 Task: Search one way flight ticket for 3 adults, 3 children in business from Huntington: Tri-state Airport (milton J. Ferguson Field) to Laramie: Laramie Regional Airport on 5-3-2023. Choice of flights is Westjet. Number of bags: 1 checked bag. Price is upto 108000. Outbound departure time preference is 10:30.
Action: Mouse moved to (348, 293)
Screenshot: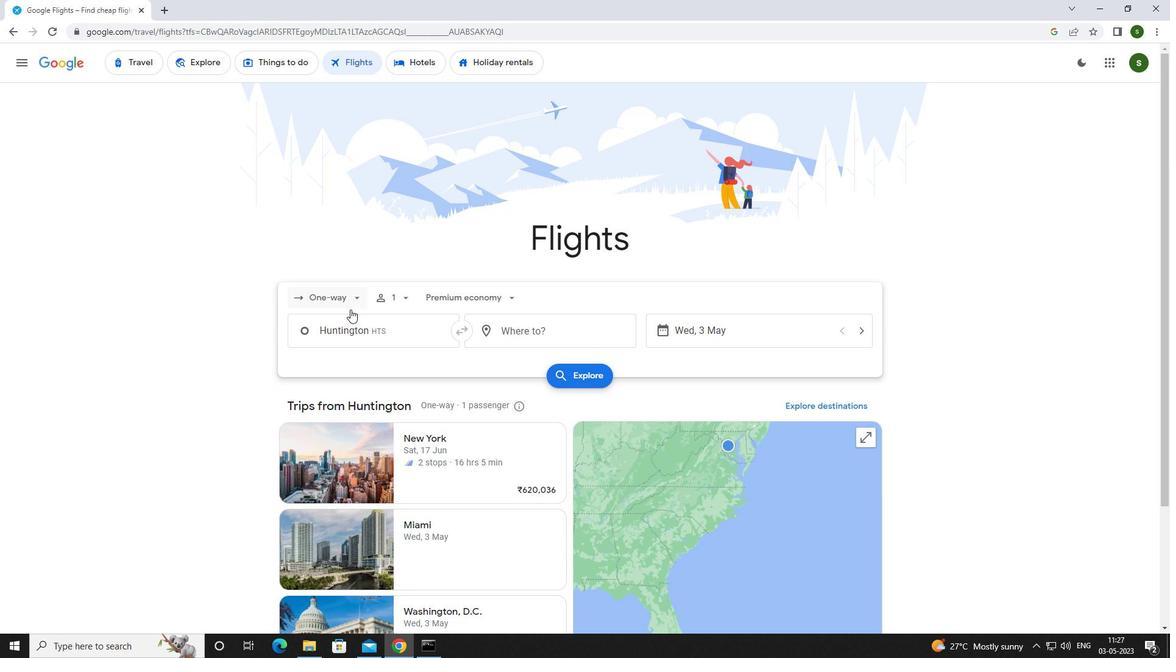 
Action: Mouse pressed left at (348, 293)
Screenshot: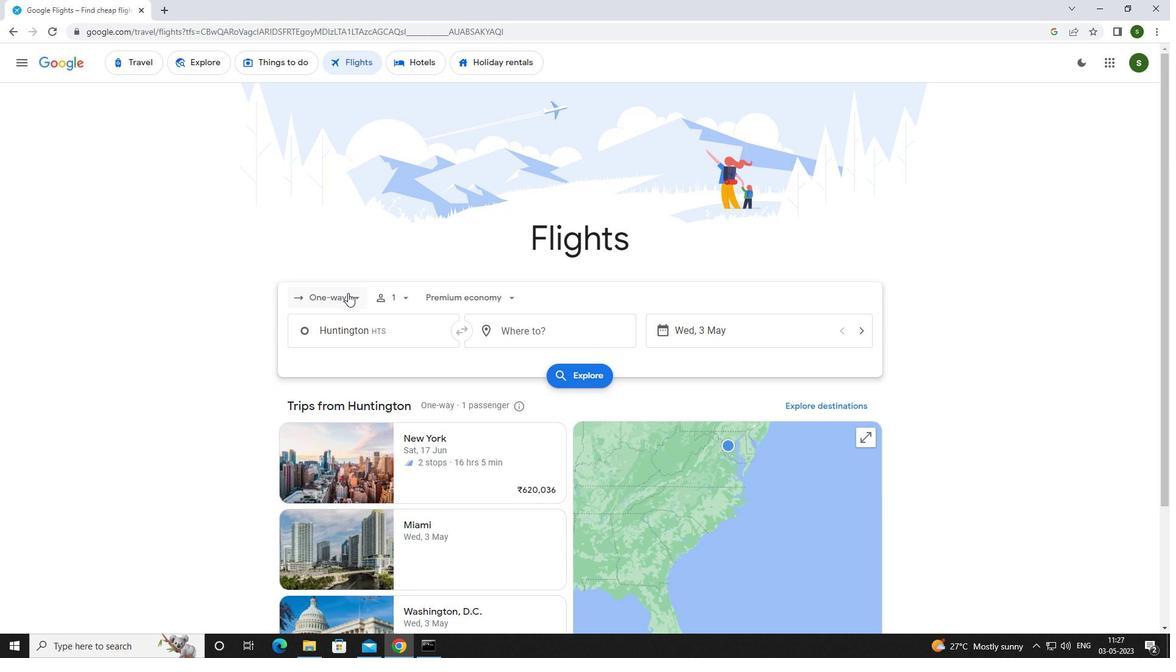 
Action: Mouse moved to (348, 354)
Screenshot: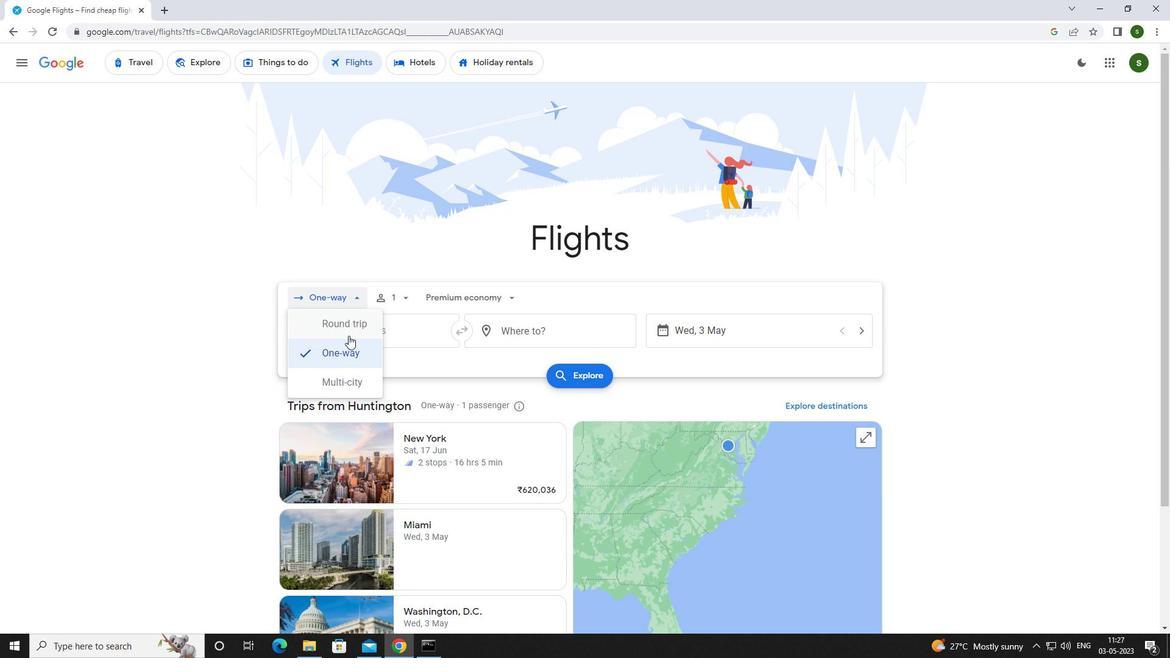 
Action: Mouse pressed left at (348, 354)
Screenshot: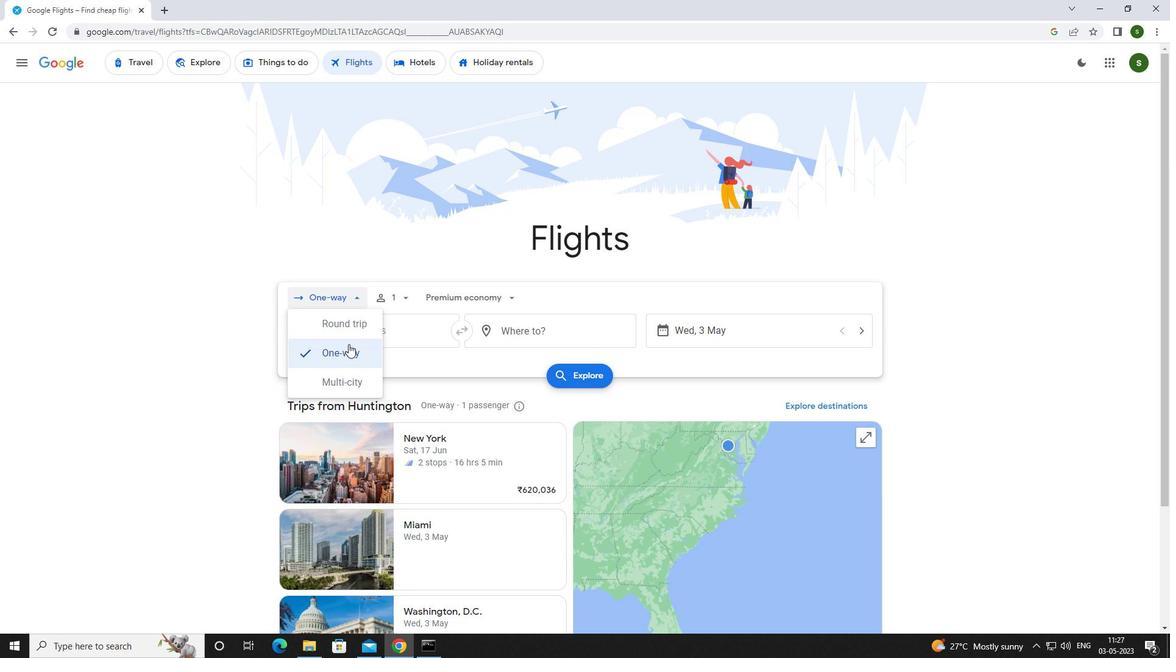 
Action: Mouse moved to (409, 301)
Screenshot: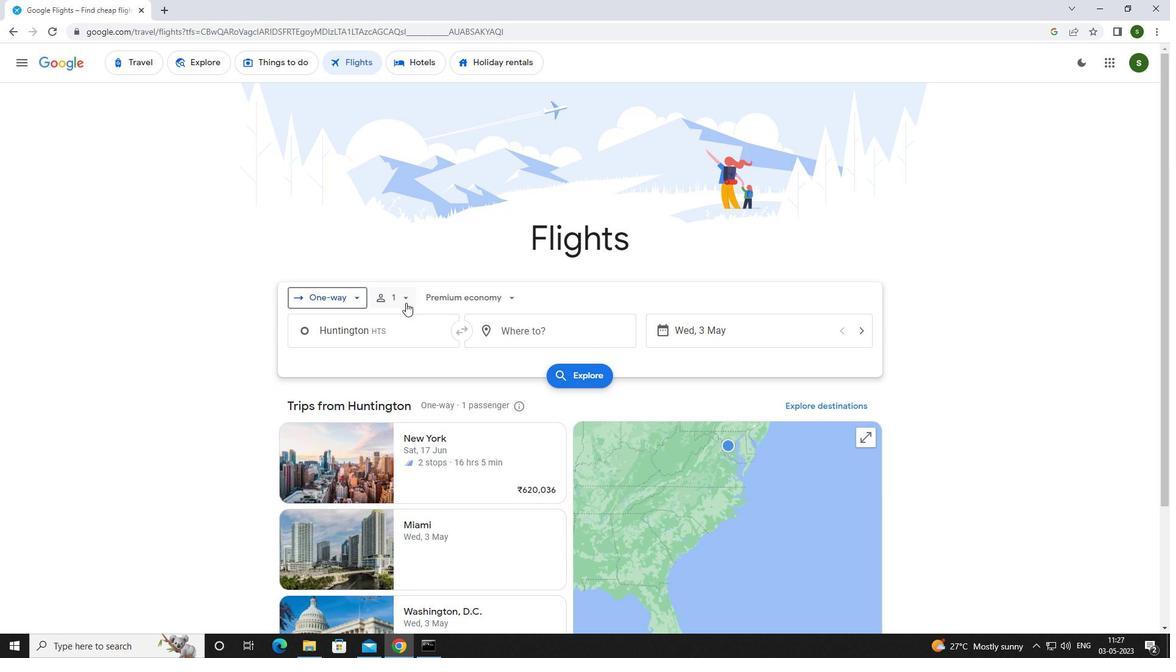 
Action: Mouse pressed left at (409, 301)
Screenshot: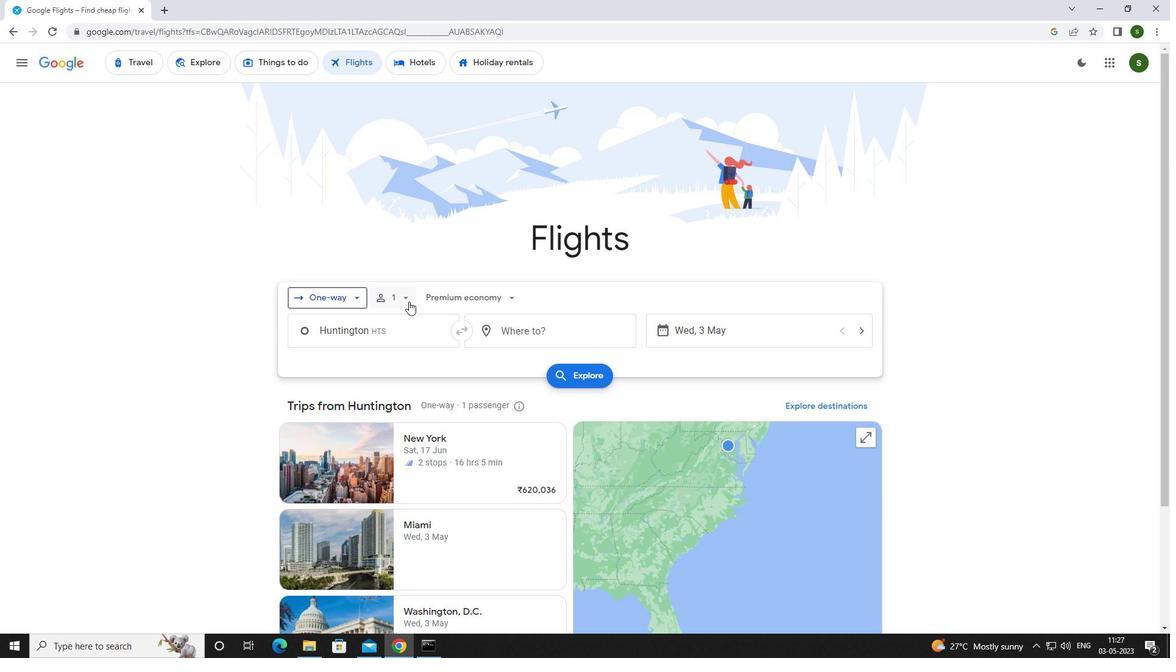 
Action: Mouse moved to (501, 328)
Screenshot: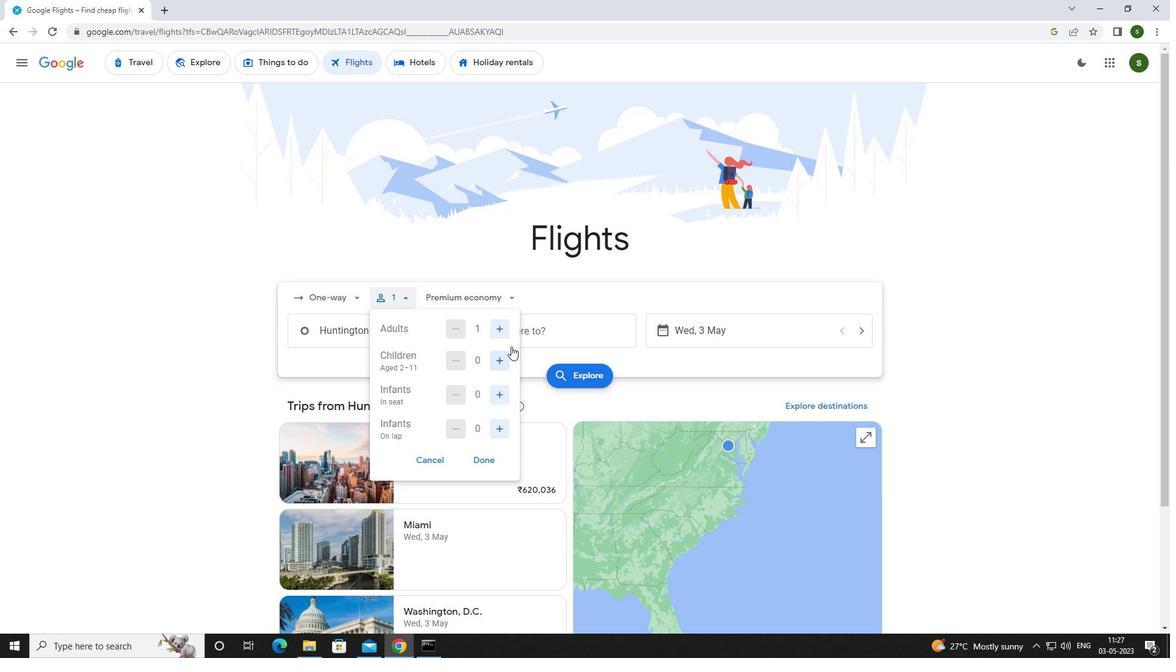 
Action: Mouse pressed left at (501, 328)
Screenshot: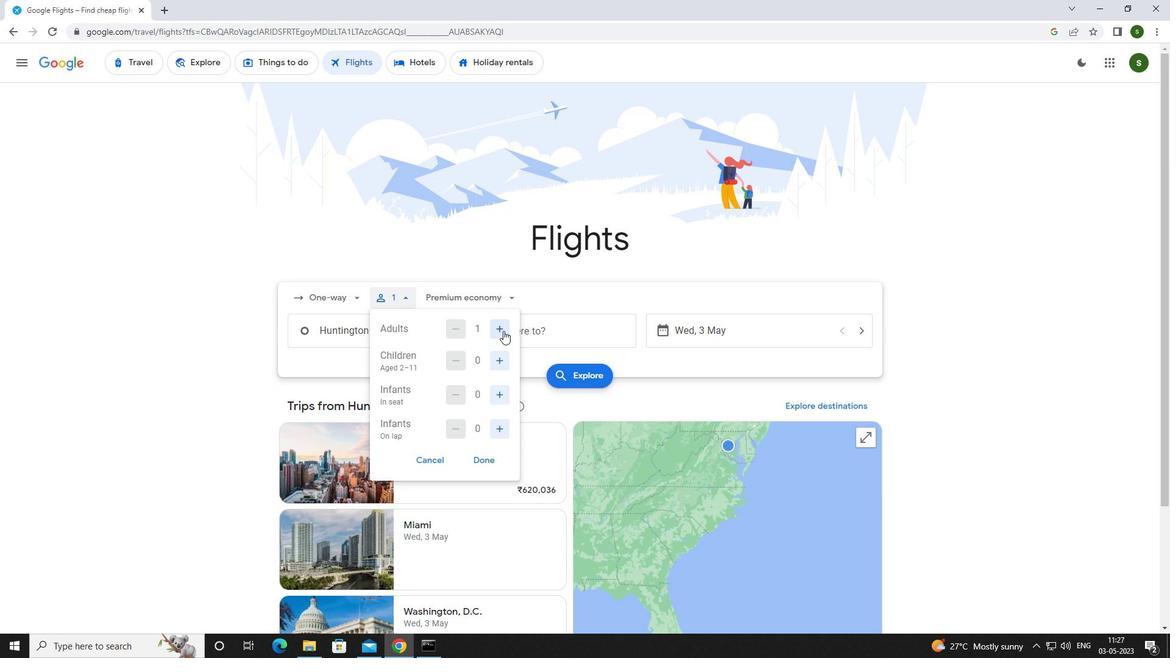 
Action: Mouse pressed left at (501, 328)
Screenshot: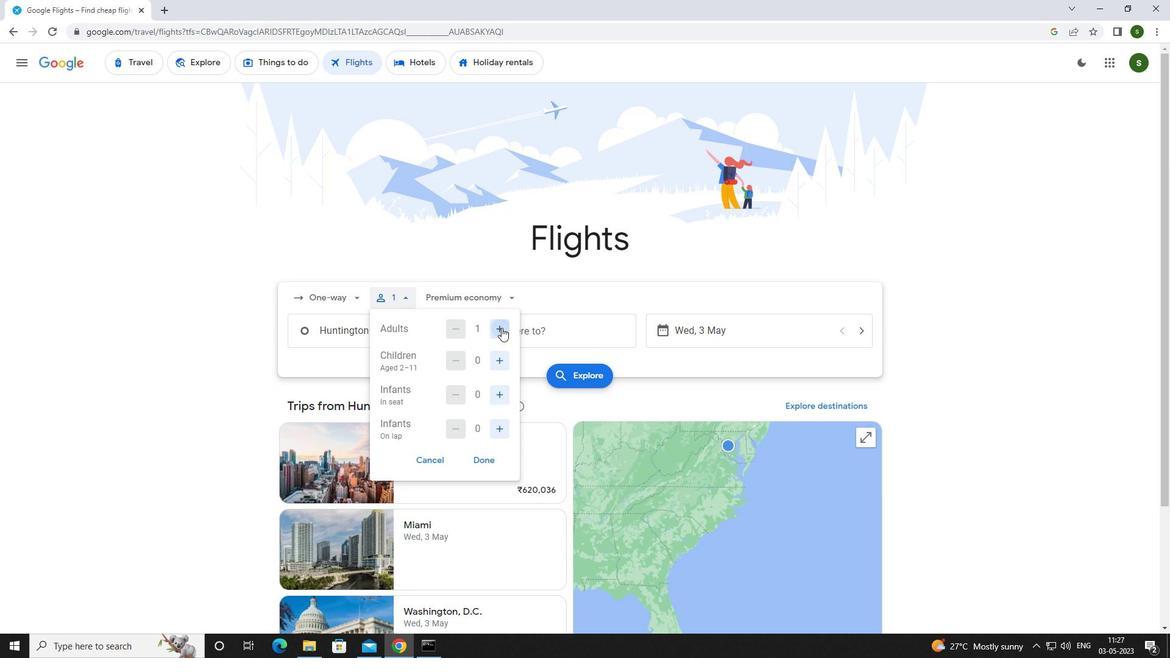 
Action: Mouse moved to (496, 359)
Screenshot: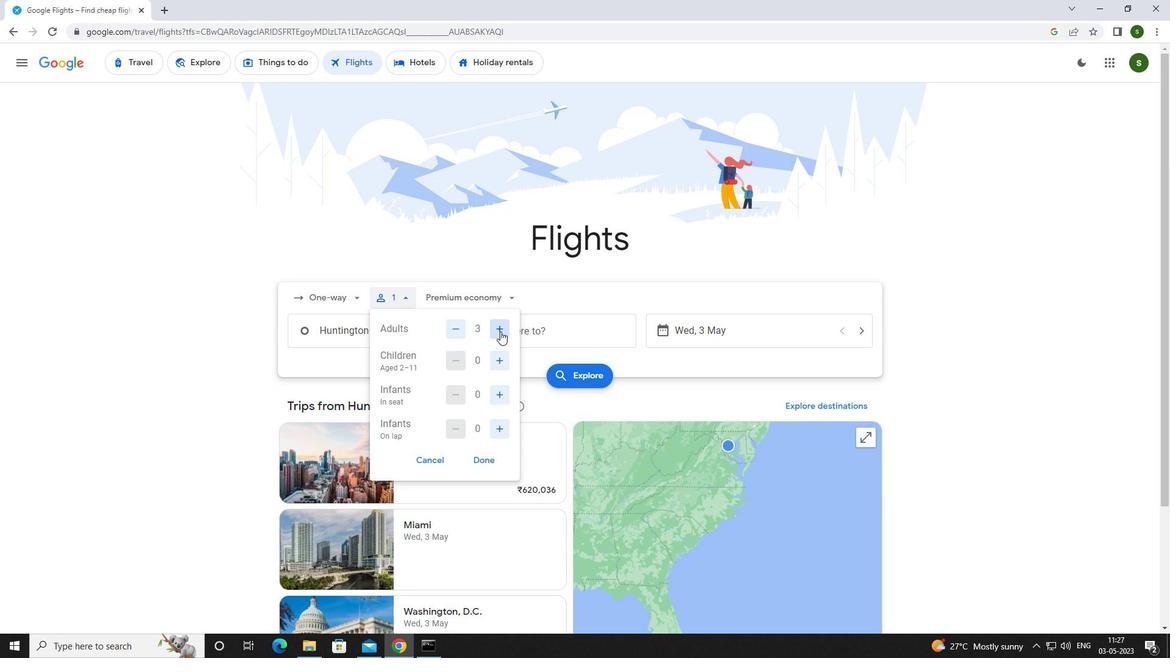 
Action: Mouse pressed left at (496, 359)
Screenshot: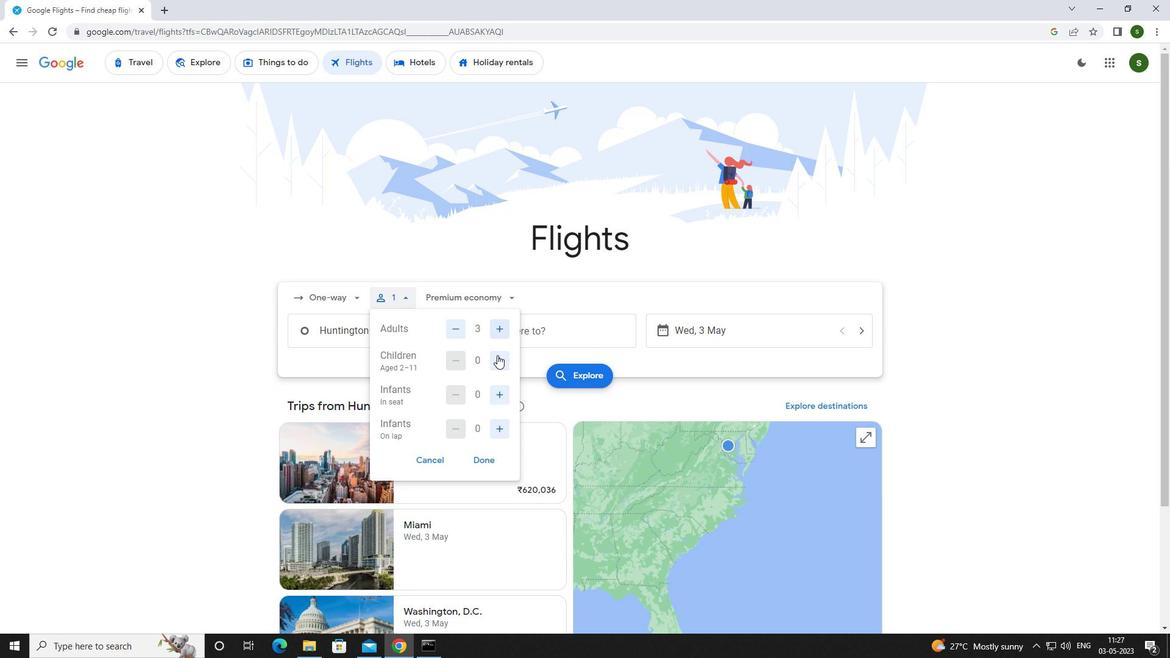 
Action: Mouse pressed left at (496, 359)
Screenshot: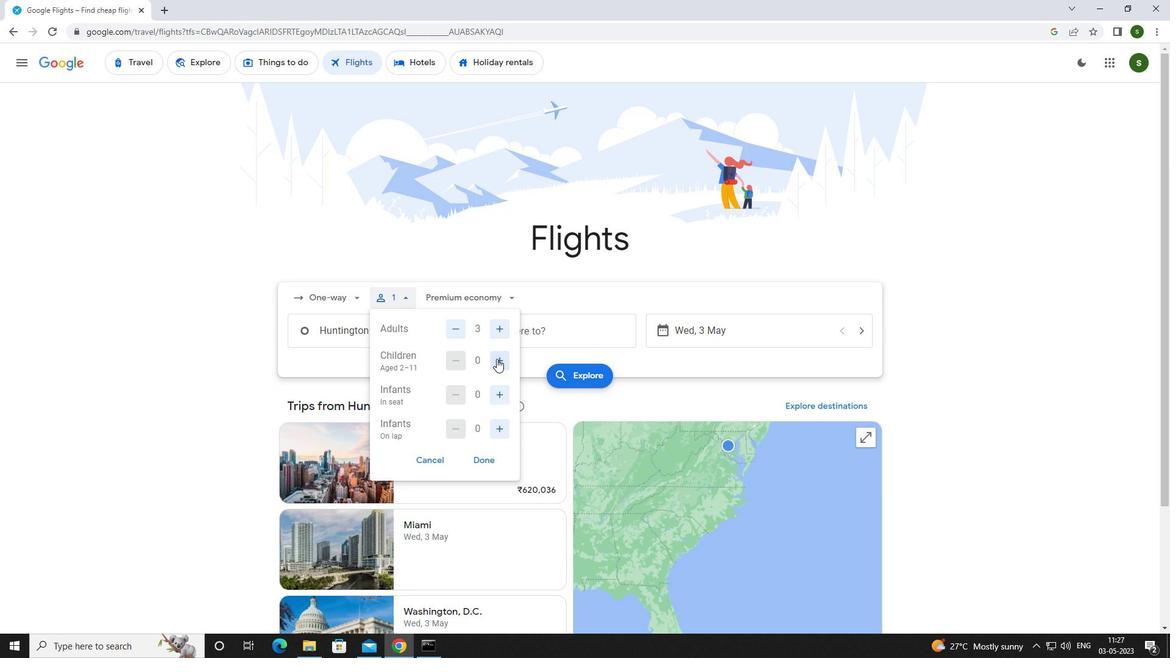 
Action: Mouse pressed left at (496, 359)
Screenshot: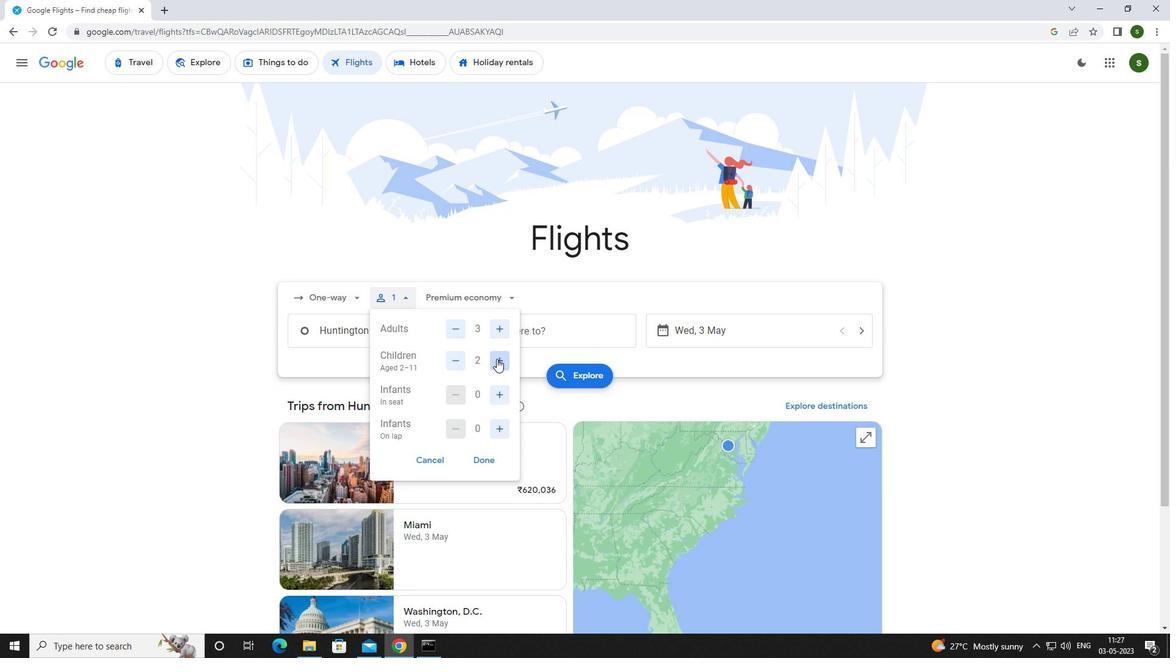 
Action: Mouse moved to (487, 300)
Screenshot: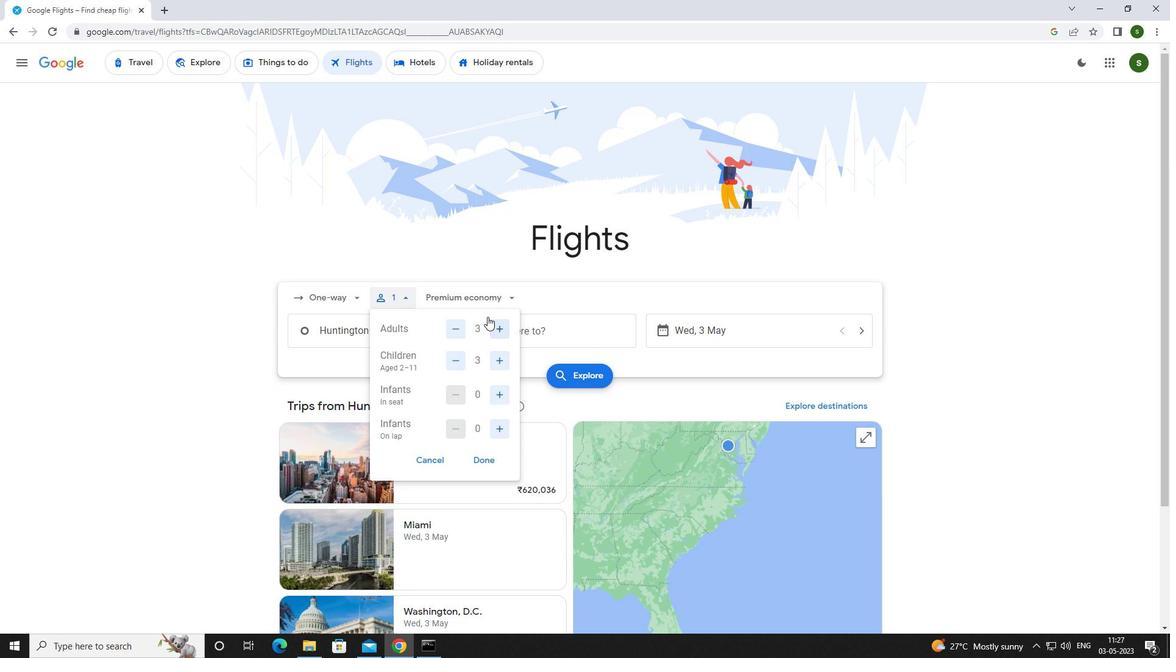 
Action: Mouse pressed left at (487, 300)
Screenshot: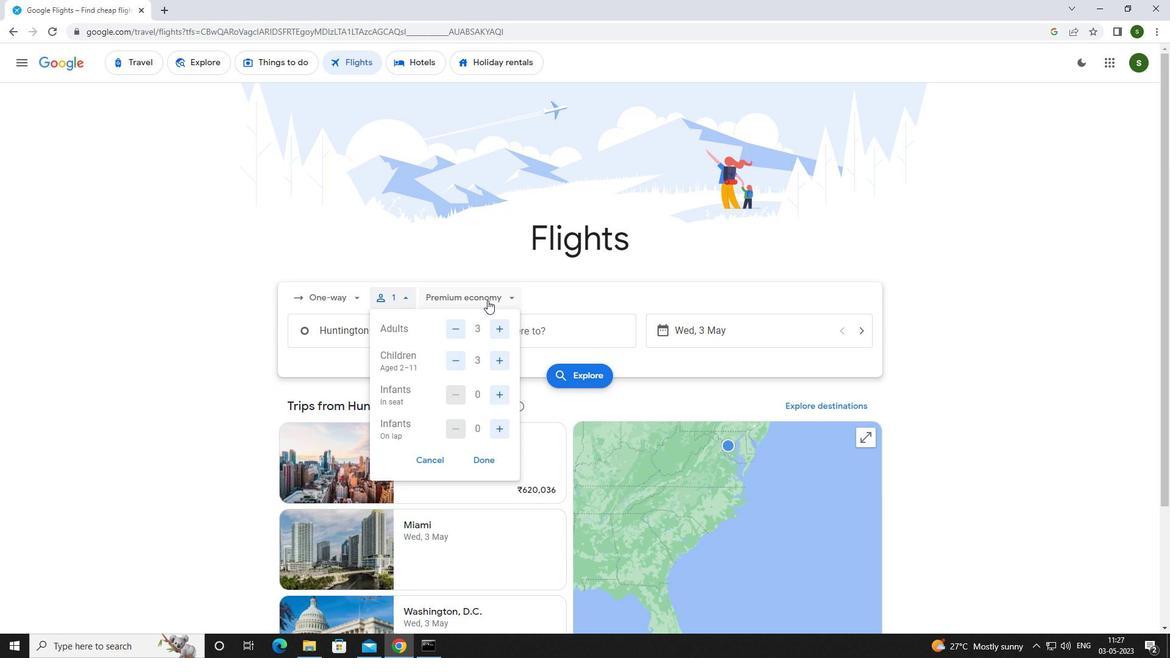 
Action: Mouse moved to (488, 383)
Screenshot: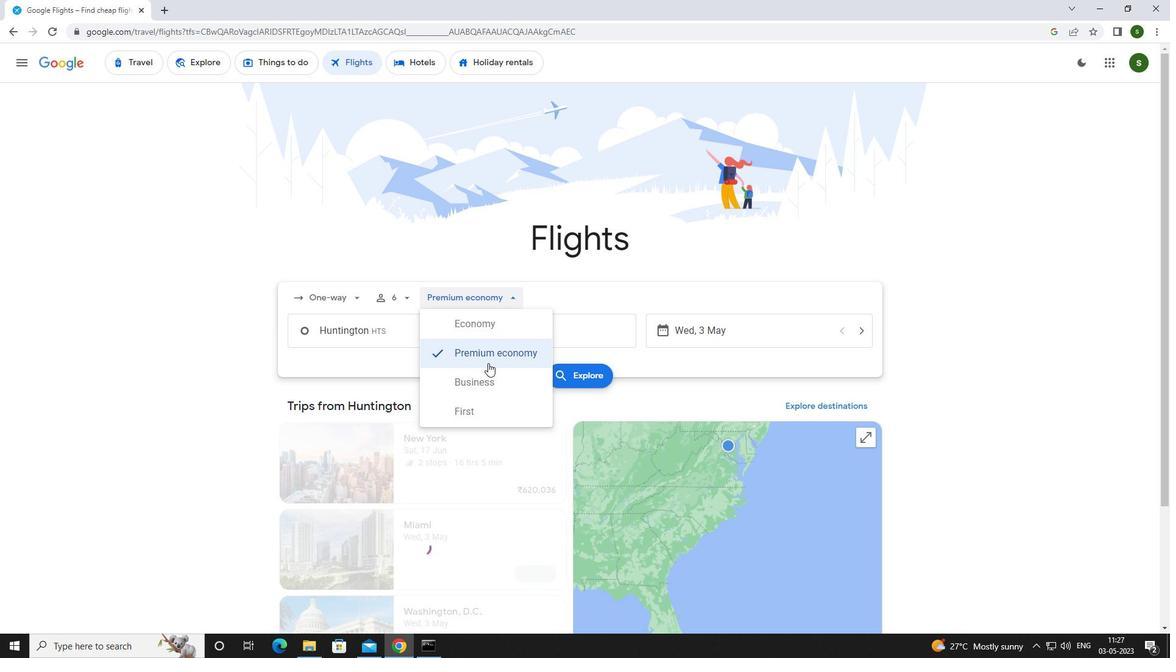 
Action: Mouse pressed left at (488, 383)
Screenshot: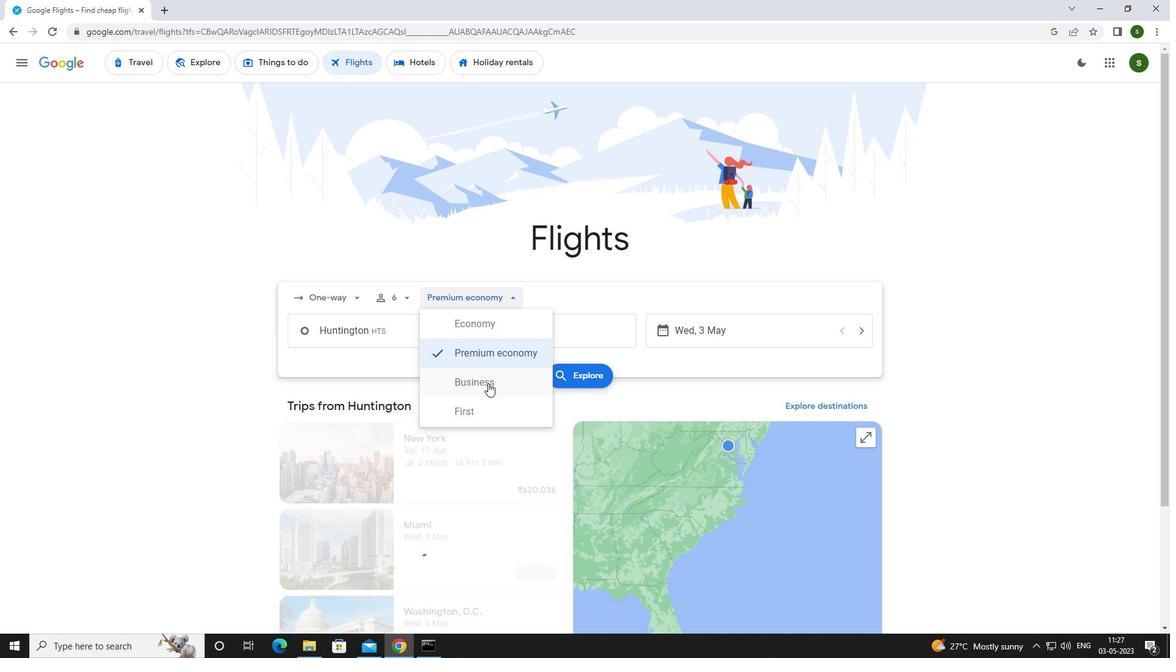 
Action: Mouse moved to (404, 333)
Screenshot: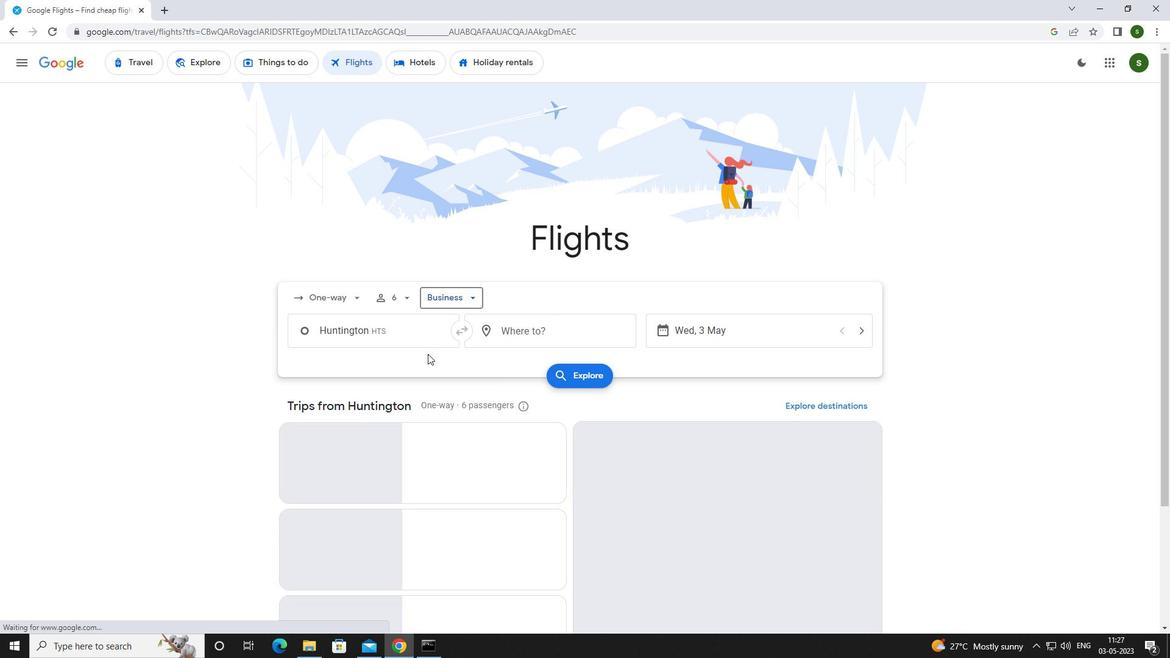 
Action: Mouse pressed left at (404, 333)
Screenshot: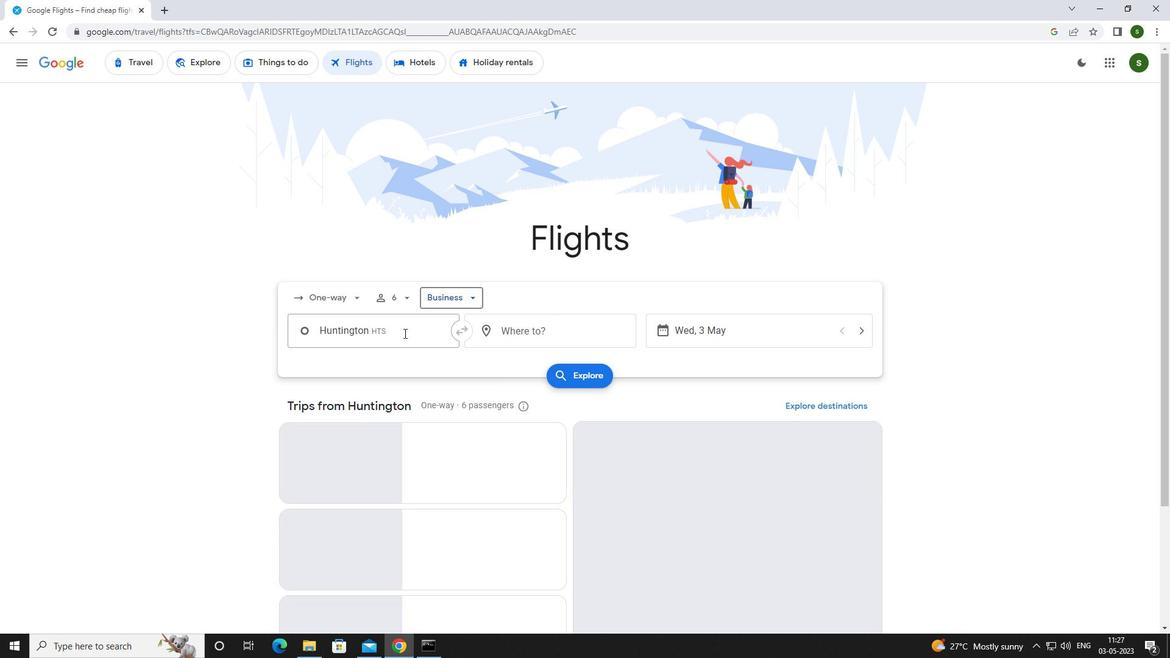 
Action: Mouse moved to (411, 331)
Screenshot: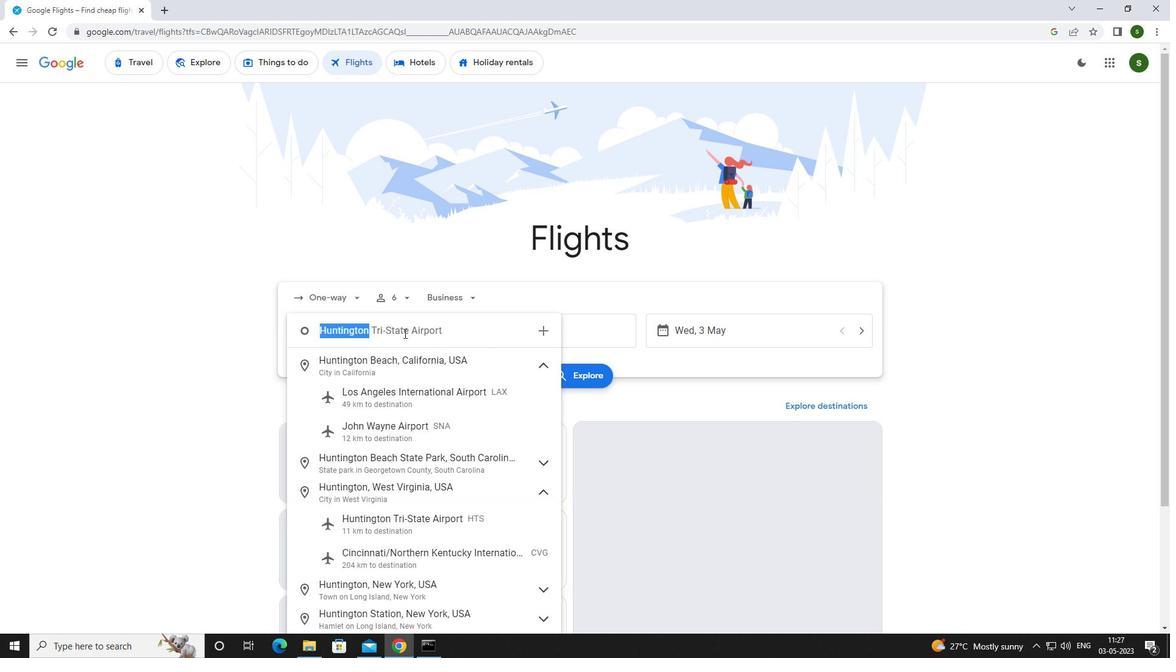 
Action: Key pressed <Key.caps_lock>h<Key.caps_lock>untington
Screenshot: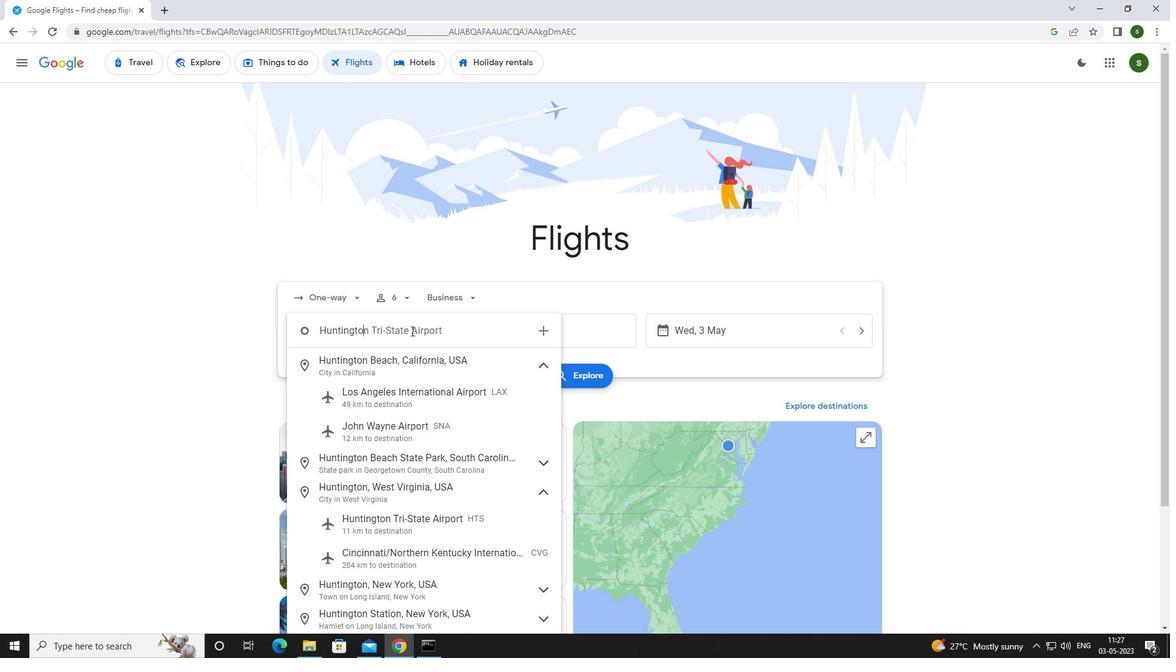 
Action: Mouse moved to (460, 531)
Screenshot: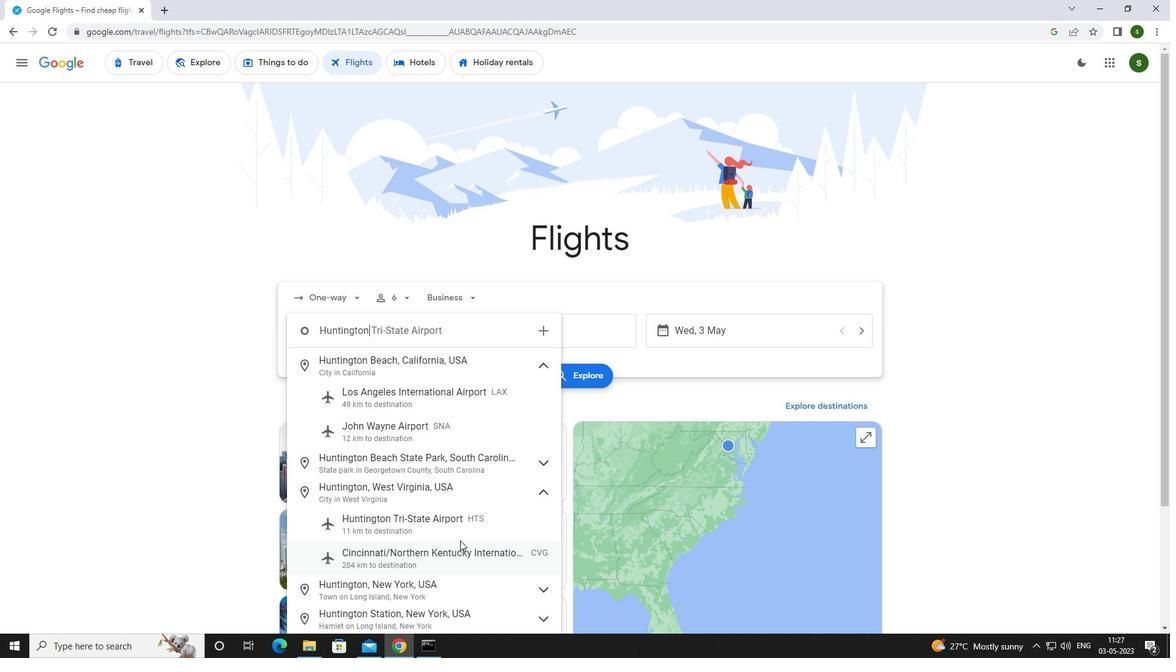 
Action: Mouse pressed left at (460, 531)
Screenshot: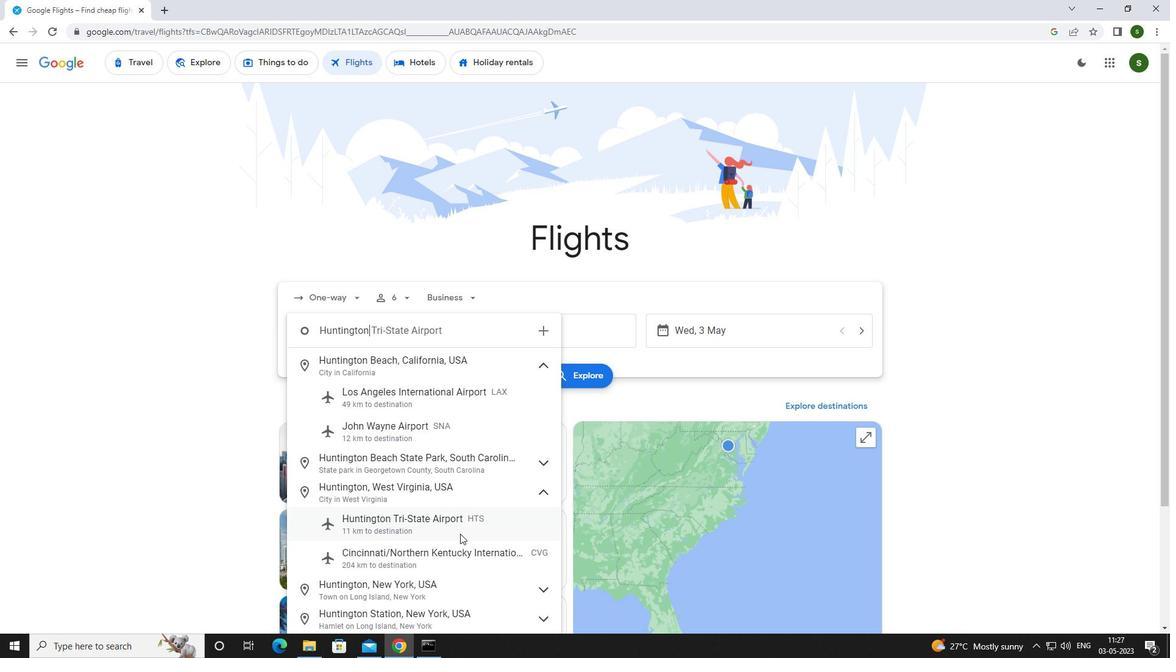 
Action: Mouse moved to (565, 336)
Screenshot: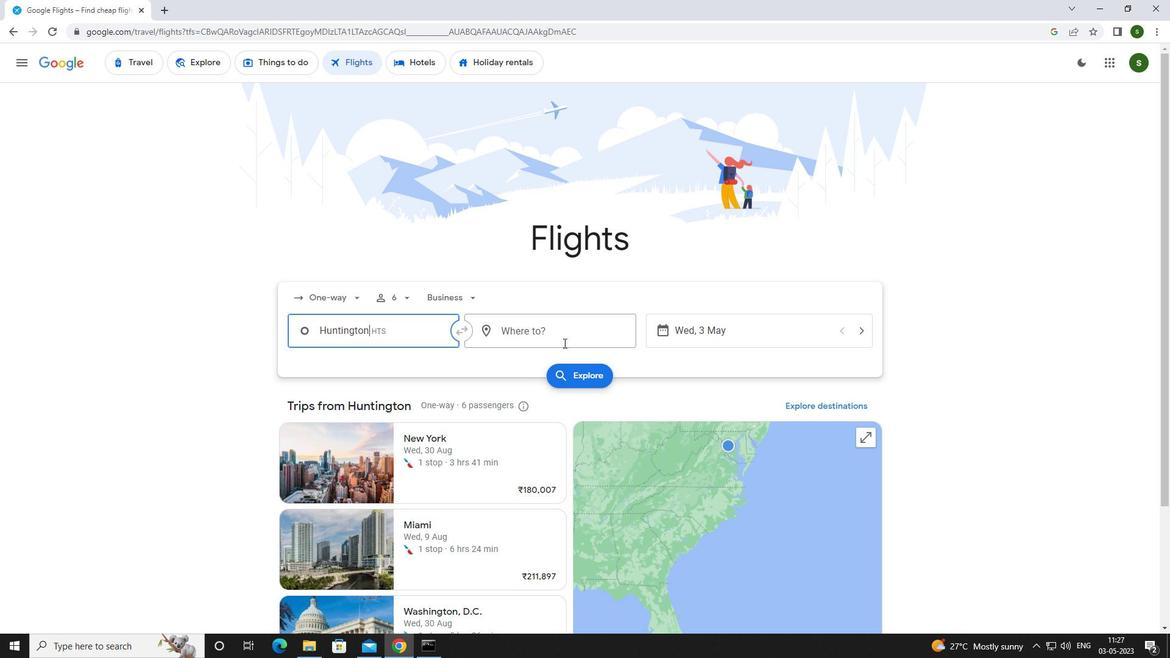
Action: Mouse pressed left at (565, 336)
Screenshot: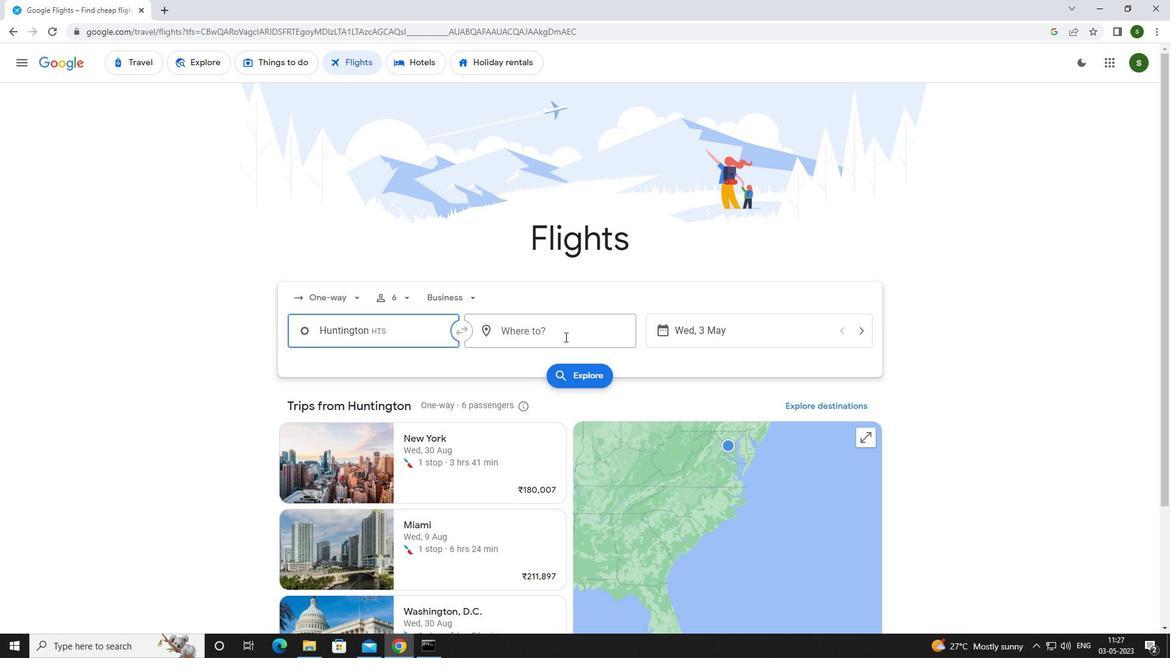 
Action: Key pressed <Key.caps_lock>a<Key.caps_lock>lbert<Key.space>
Screenshot: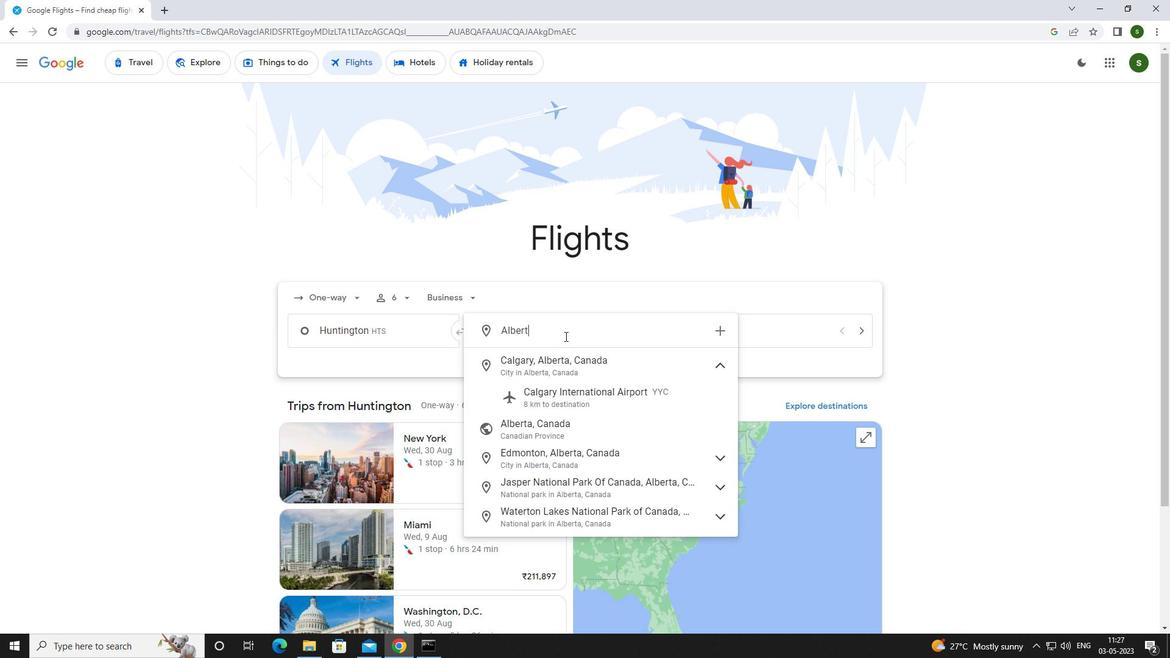 
Action: Mouse moved to (568, 357)
Screenshot: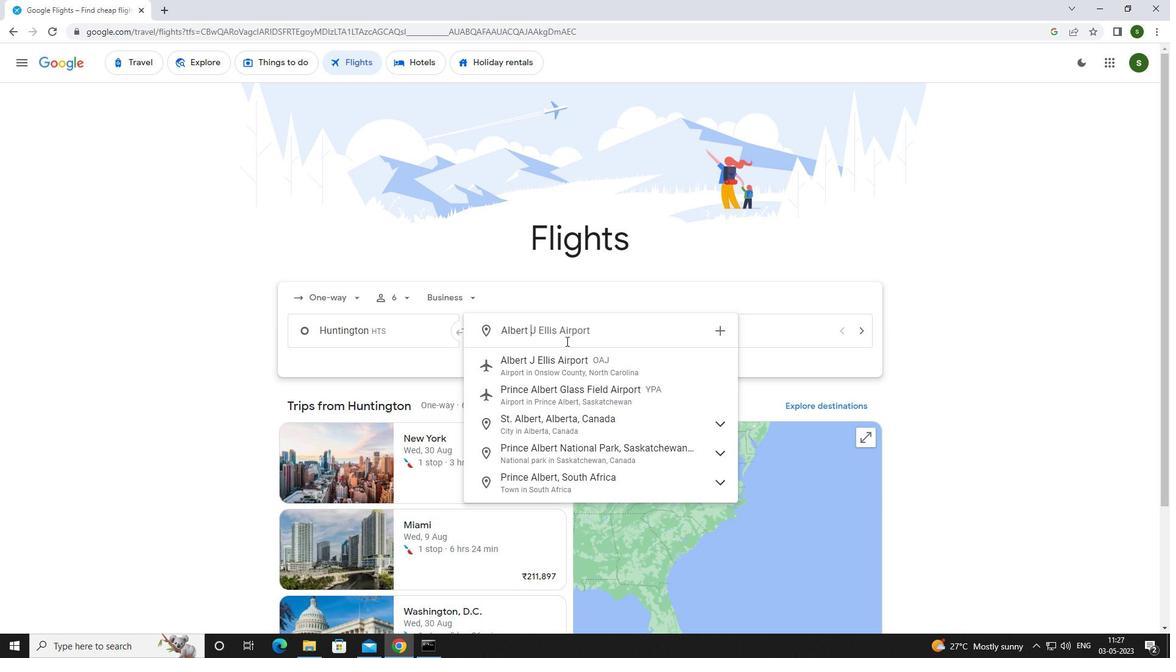 
Action: Mouse pressed left at (568, 357)
Screenshot: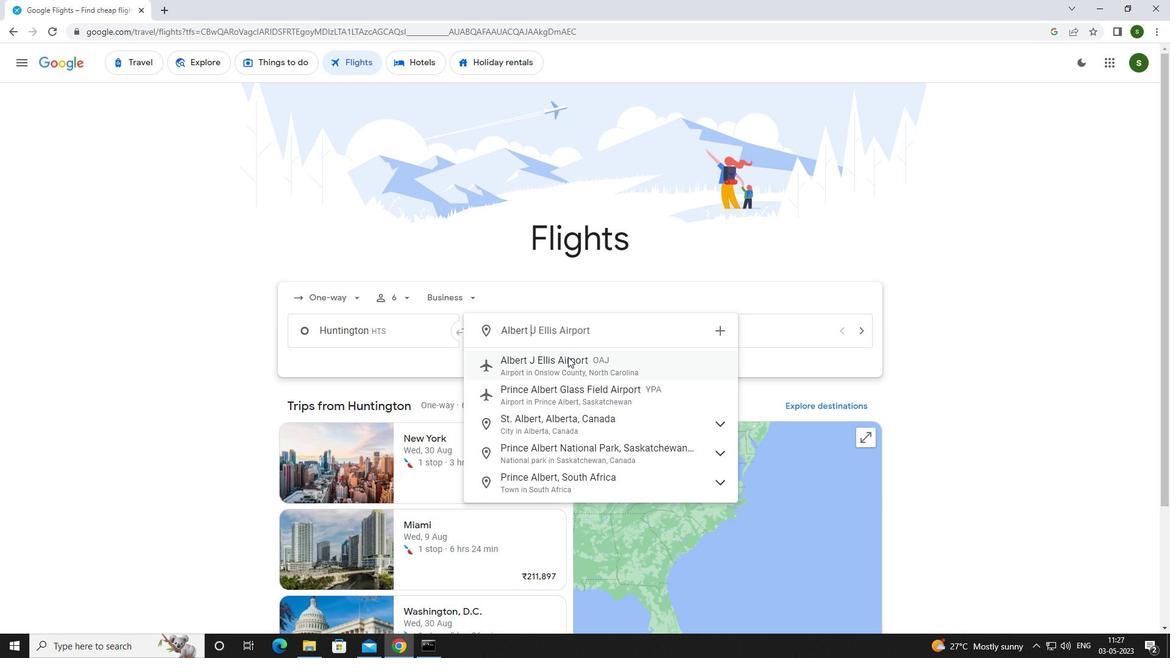 
Action: Mouse moved to (727, 331)
Screenshot: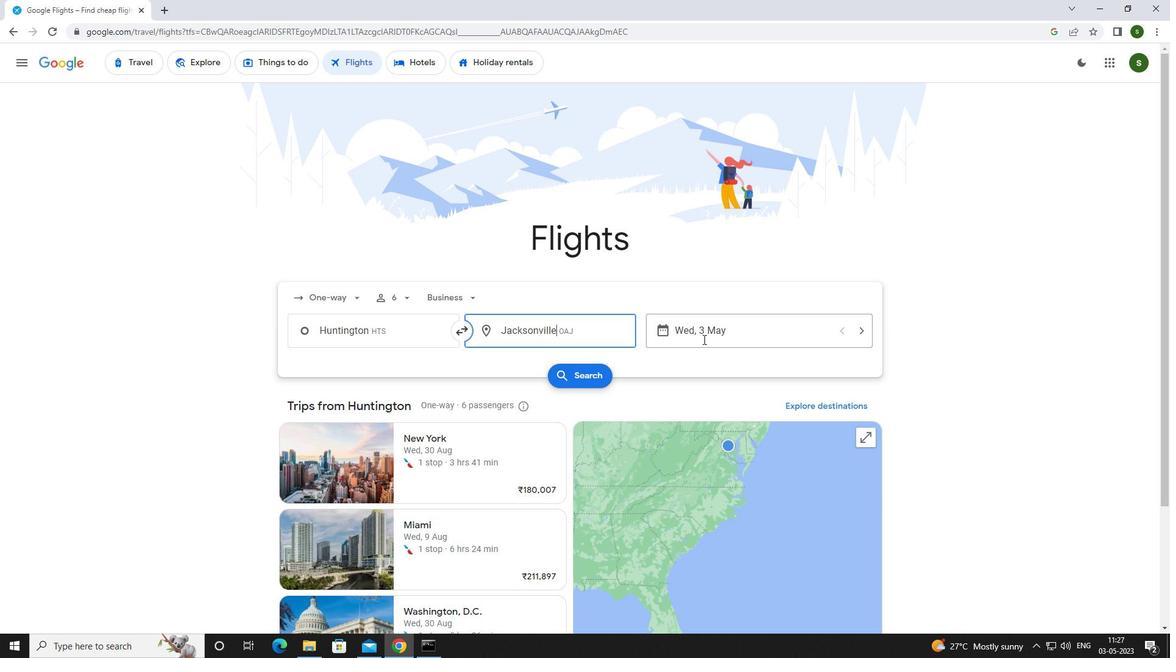 
Action: Mouse pressed left at (727, 331)
Screenshot: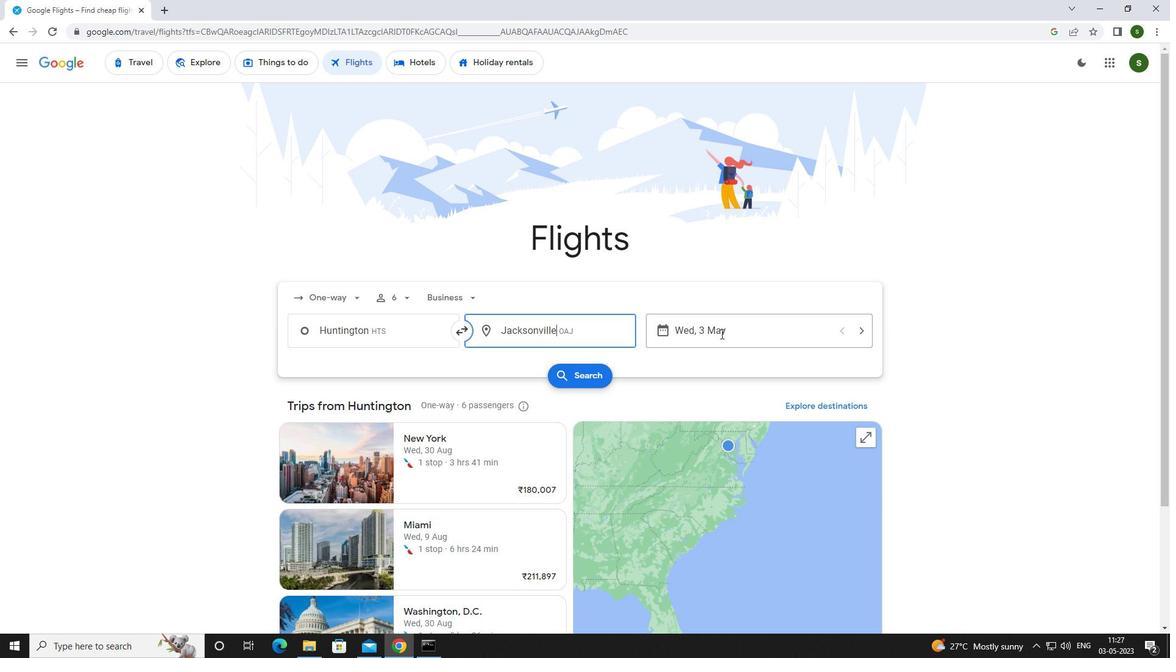 
Action: Mouse moved to (534, 410)
Screenshot: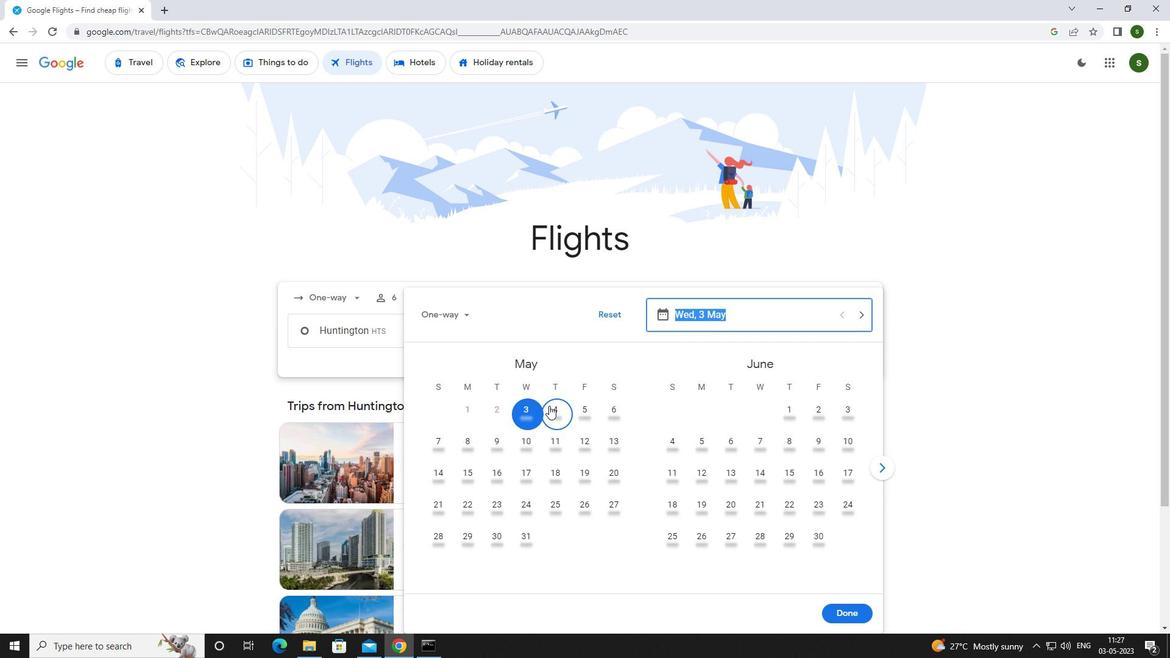 
Action: Mouse pressed left at (534, 410)
Screenshot: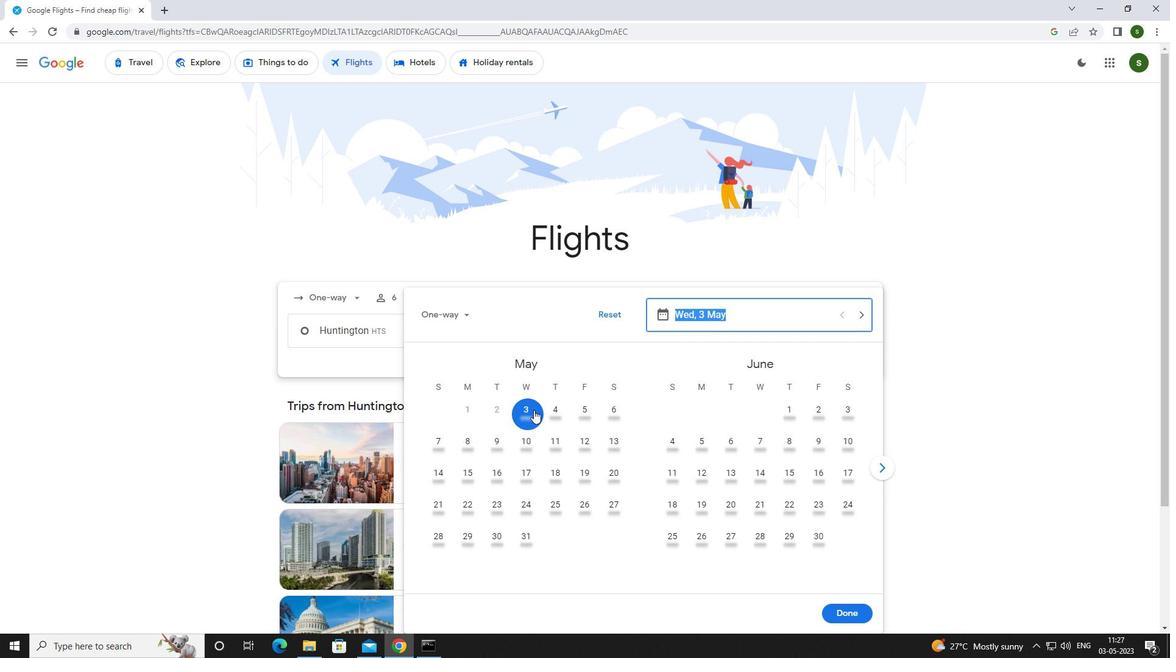 
Action: Mouse moved to (833, 610)
Screenshot: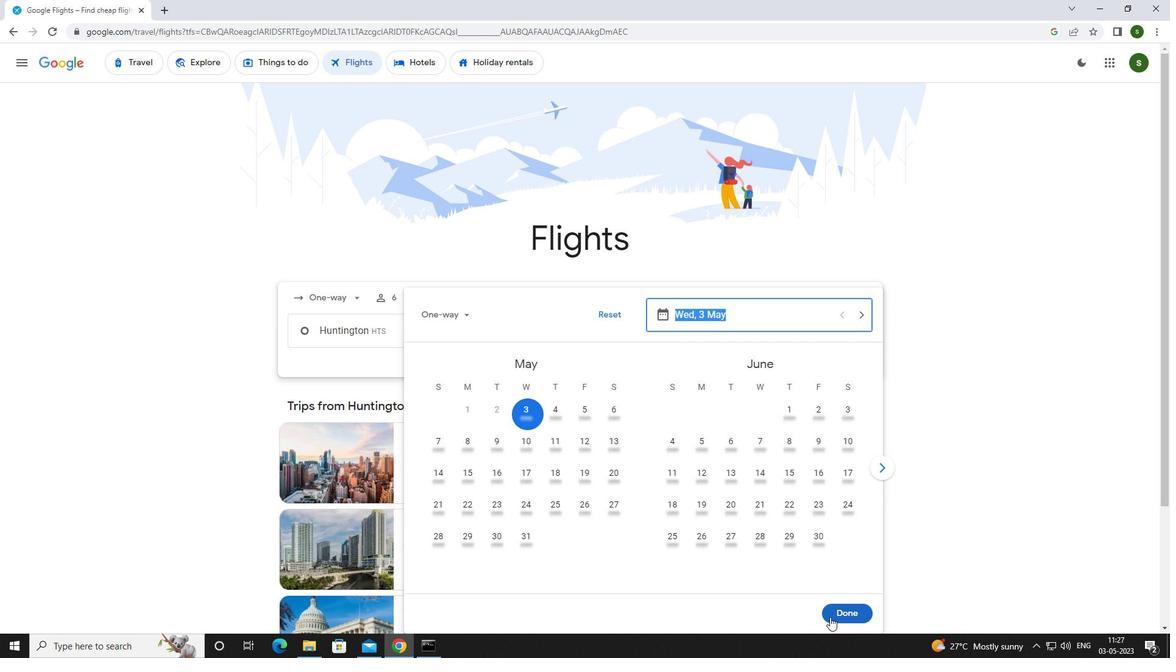 
Action: Mouse pressed left at (833, 610)
Screenshot: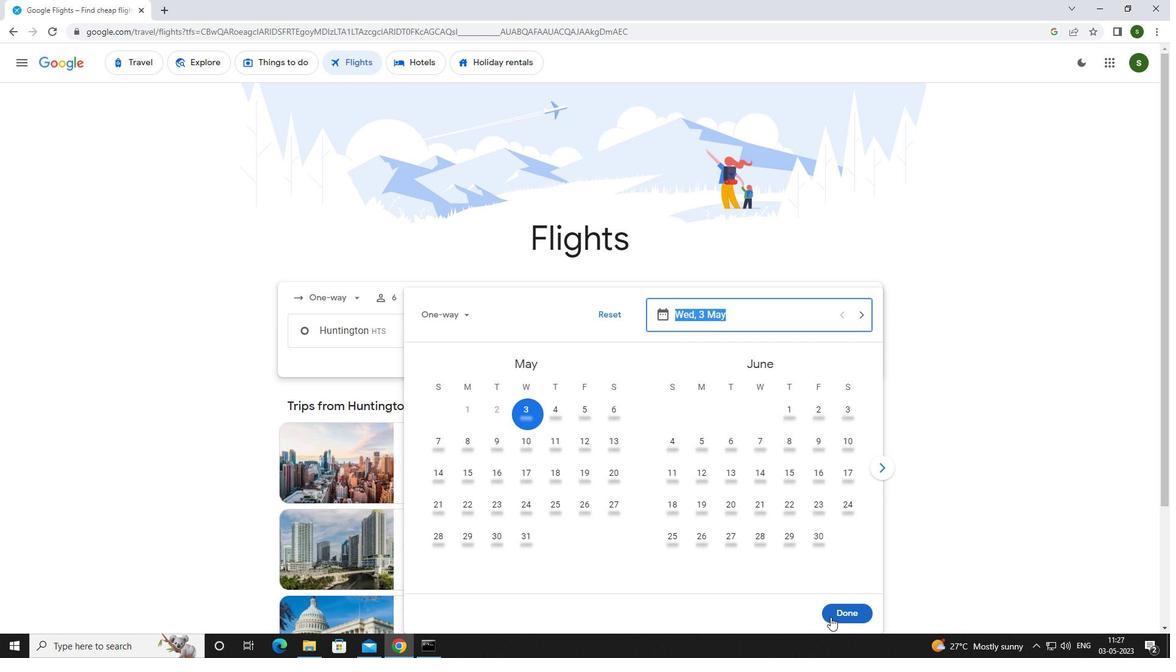
Action: Mouse moved to (573, 382)
Screenshot: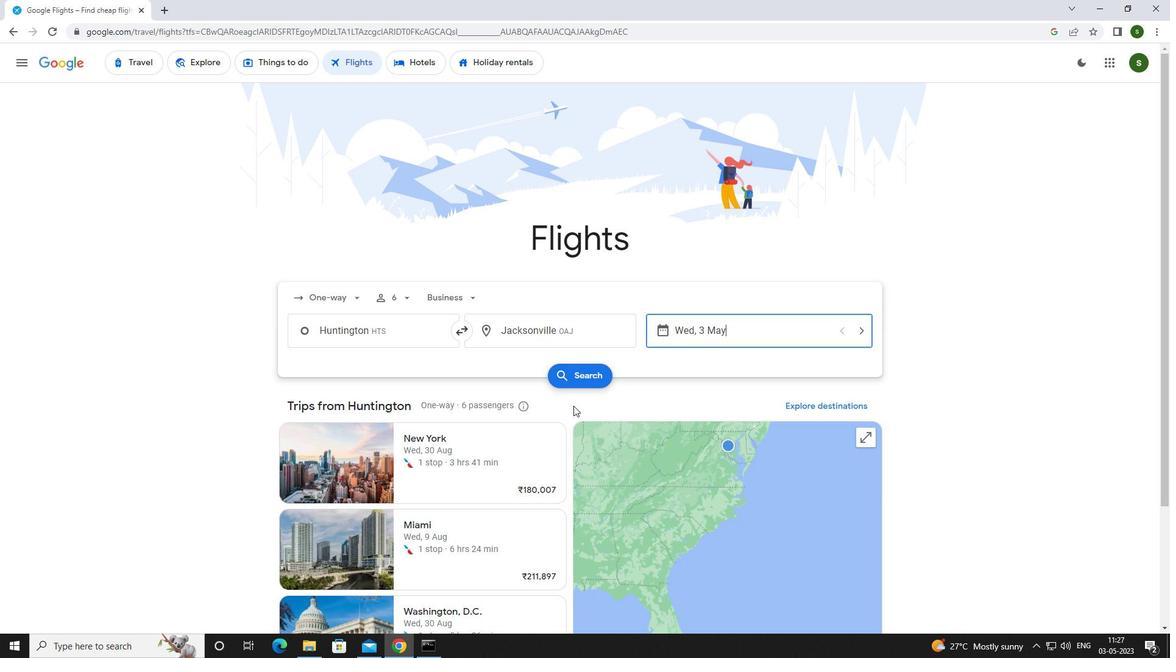 
Action: Mouse pressed left at (573, 382)
Screenshot: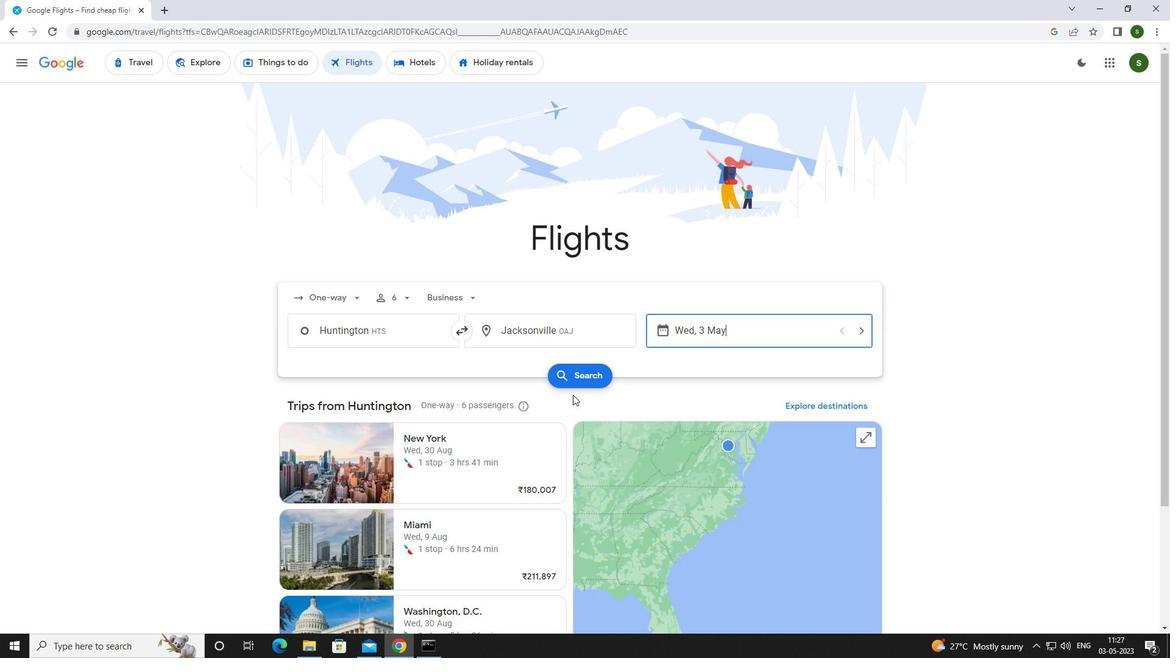 
Action: Mouse moved to (310, 173)
Screenshot: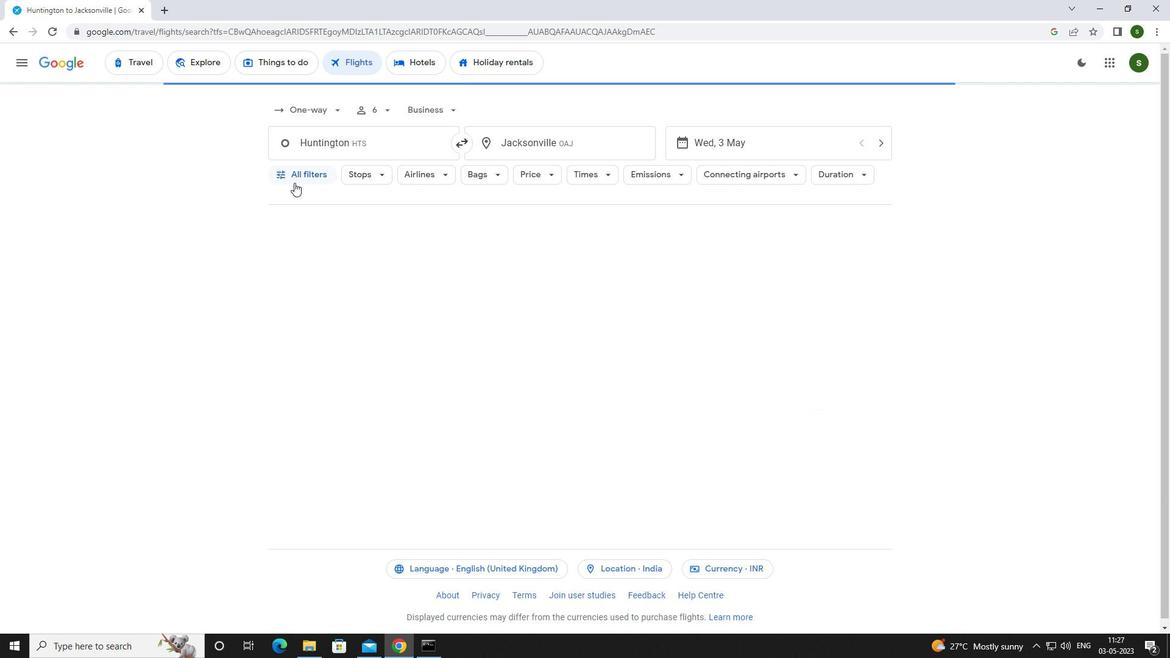 
Action: Mouse pressed left at (310, 173)
Screenshot: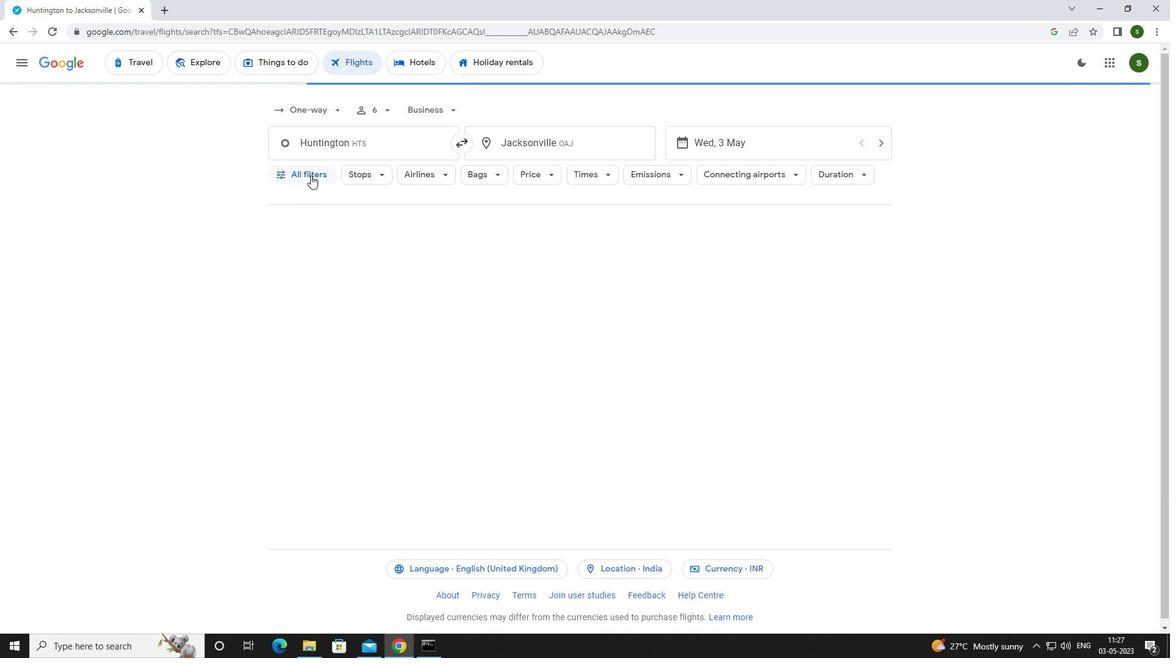 
Action: Mouse moved to (459, 435)
Screenshot: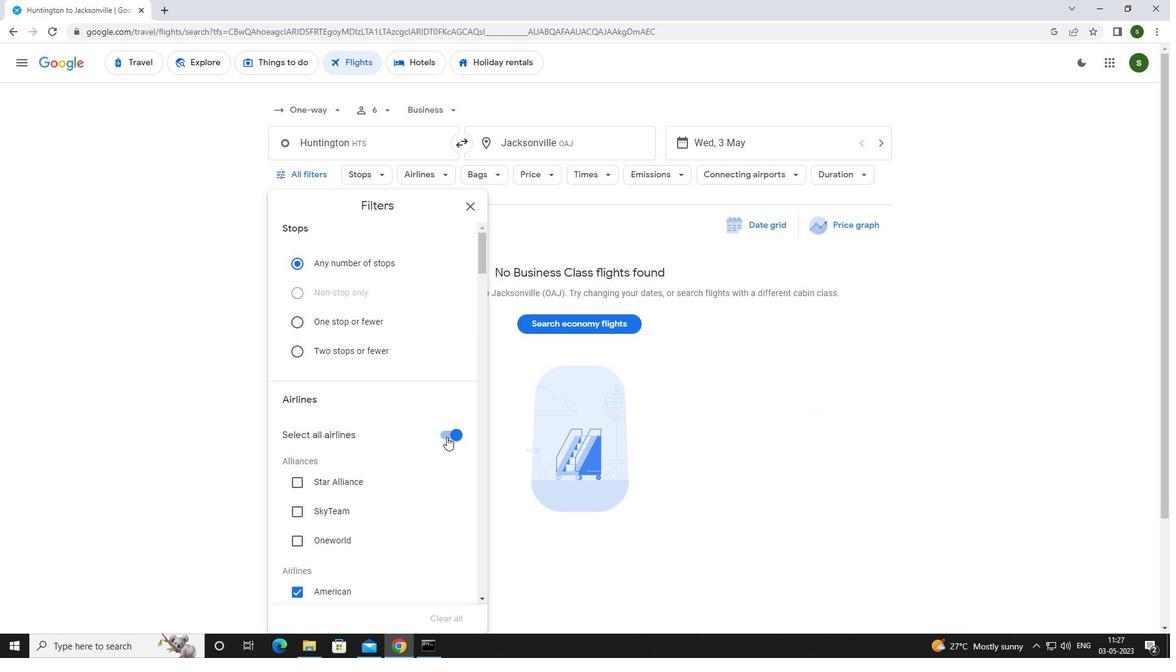 
Action: Mouse pressed left at (459, 435)
Screenshot: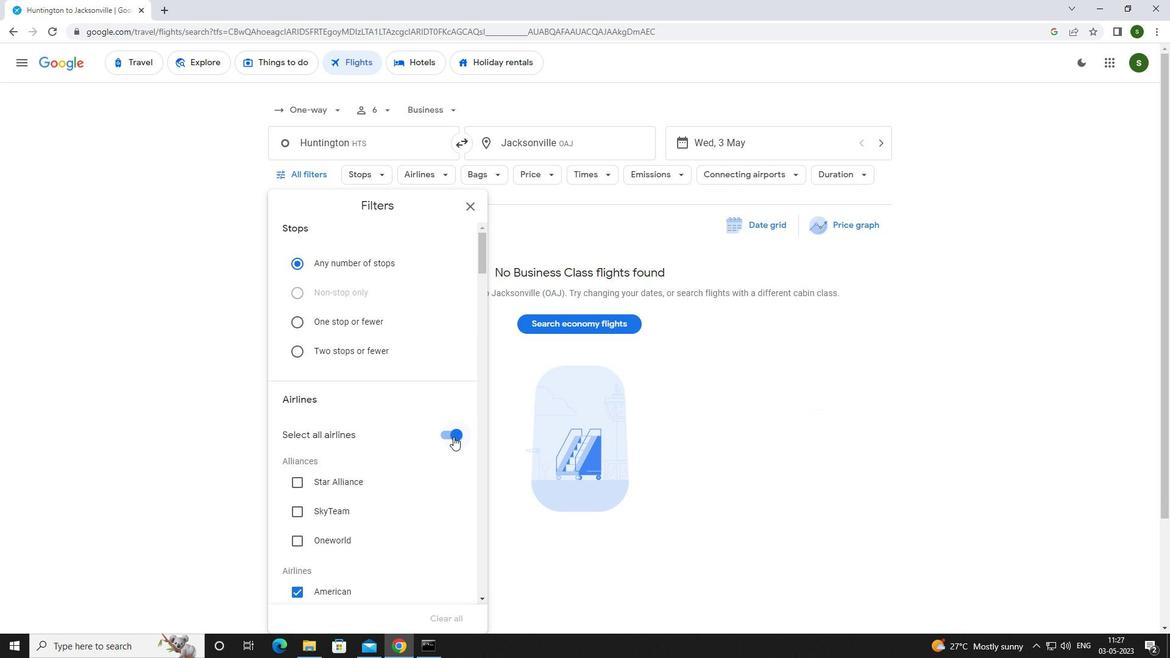 
Action: Mouse moved to (418, 425)
Screenshot: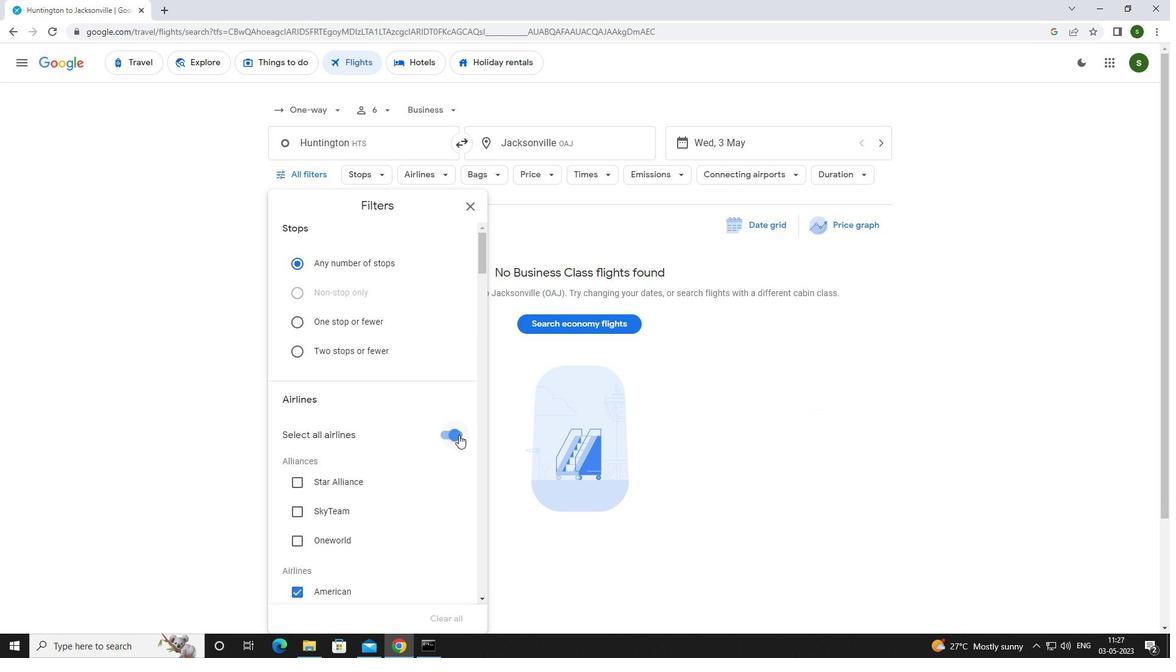 
Action: Mouse scrolled (418, 424) with delta (0, 0)
Screenshot: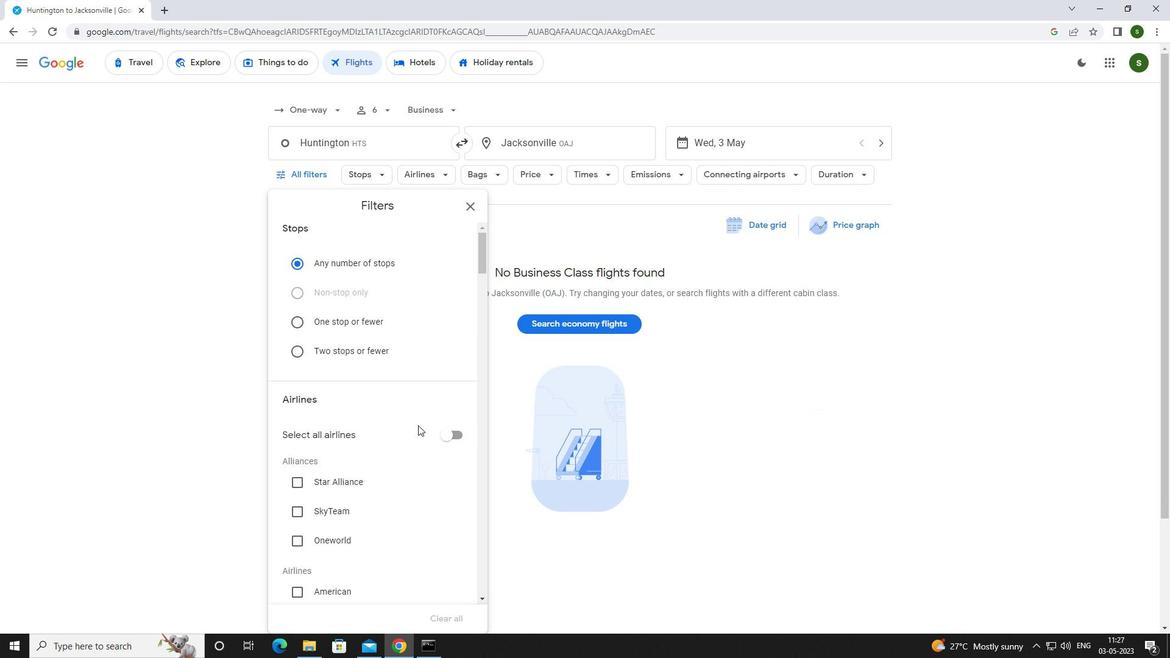 
Action: Mouse scrolled (418, 424) with delta (0, 0)
Screenshot: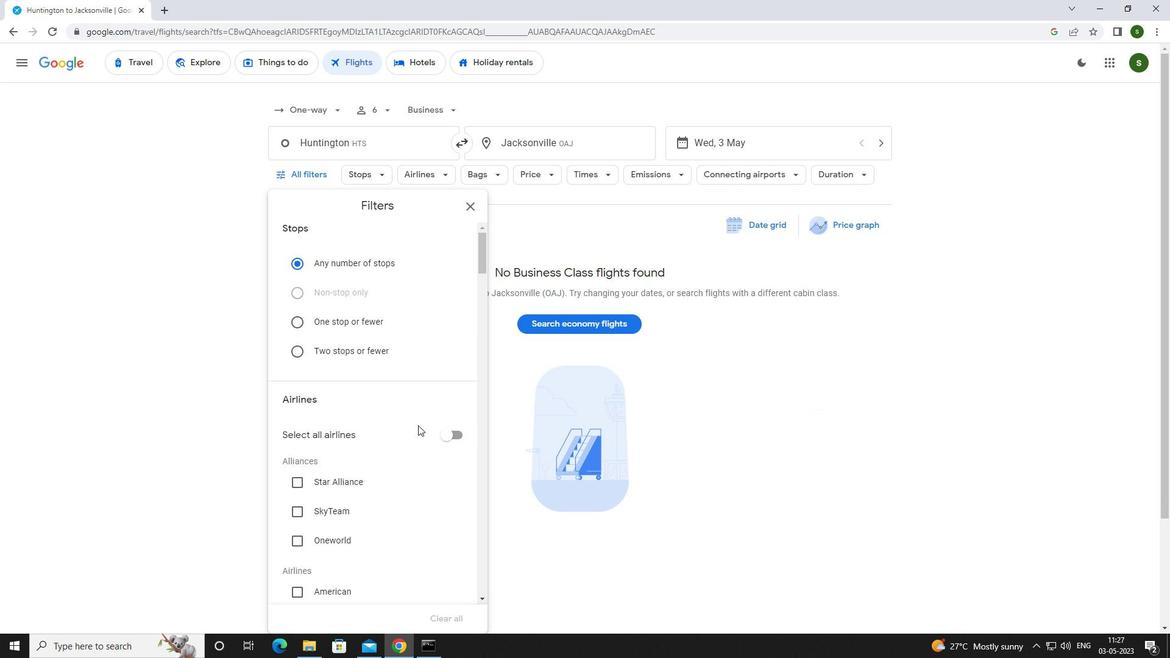 
Action: Mouse scrolled (418, 424) with delta (0, 0)
Screenshot: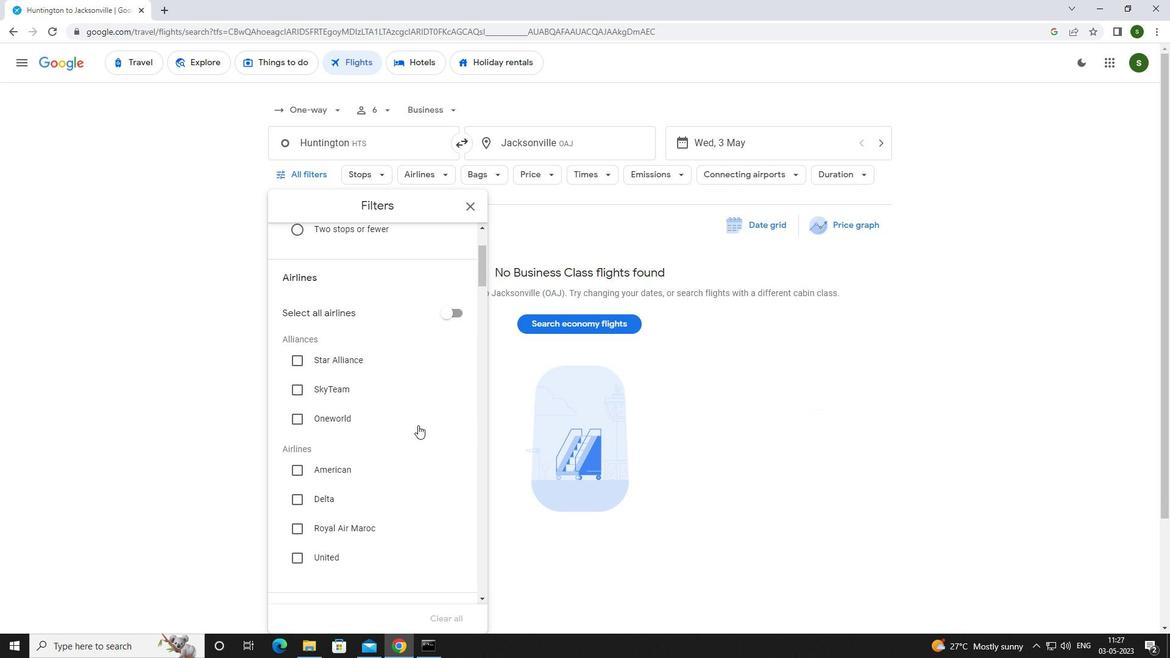 
Action: Mouse scrolled (418, 424) with delta (0, 0)
Screenshot: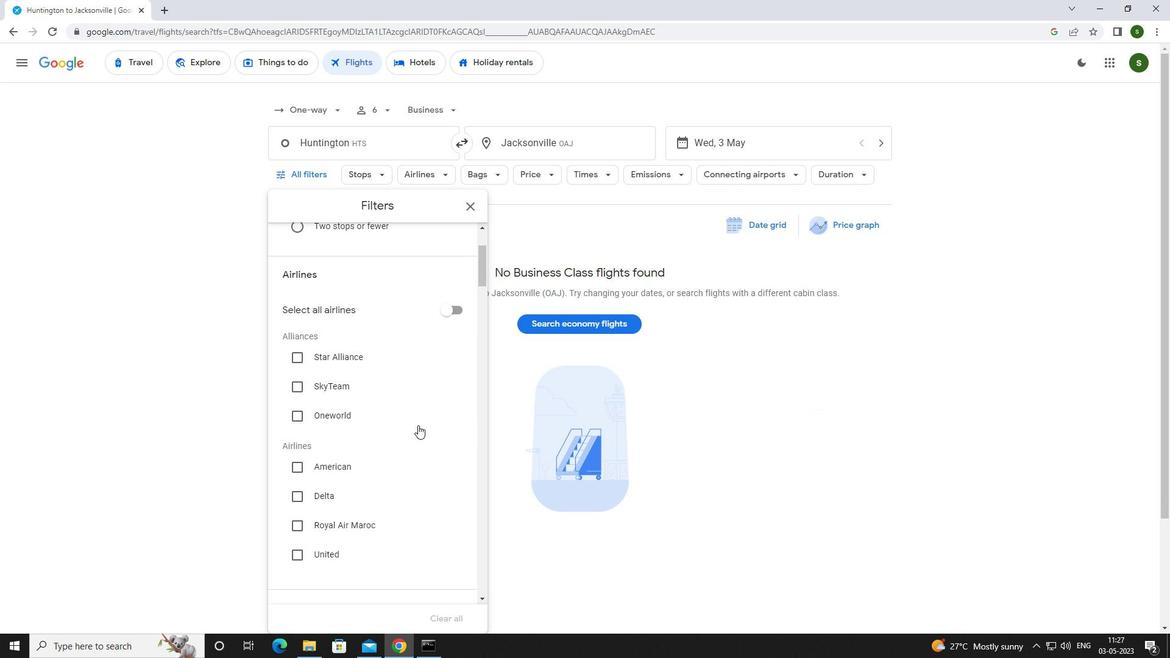 
Action: Mouse scrolled (418, 424) with delta (0, 0)
Screenshot: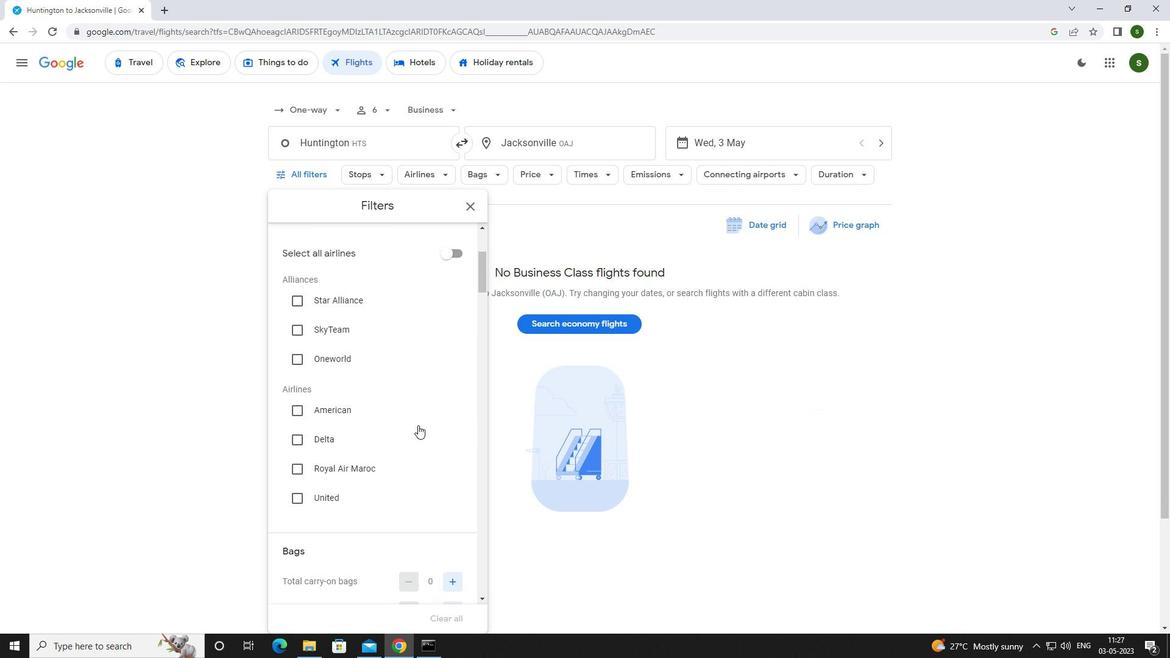 
Action: Mouse moved to (454, 485)
Screenshot: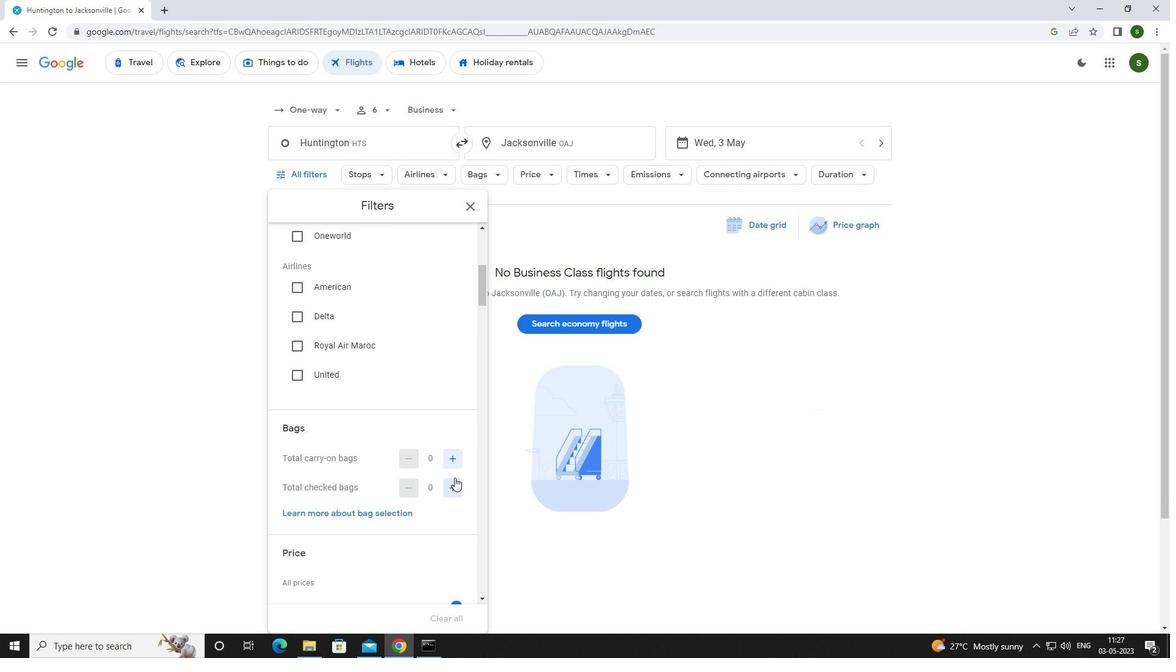 
Action: Mouse pressed left at (454, 485)
Screenshot: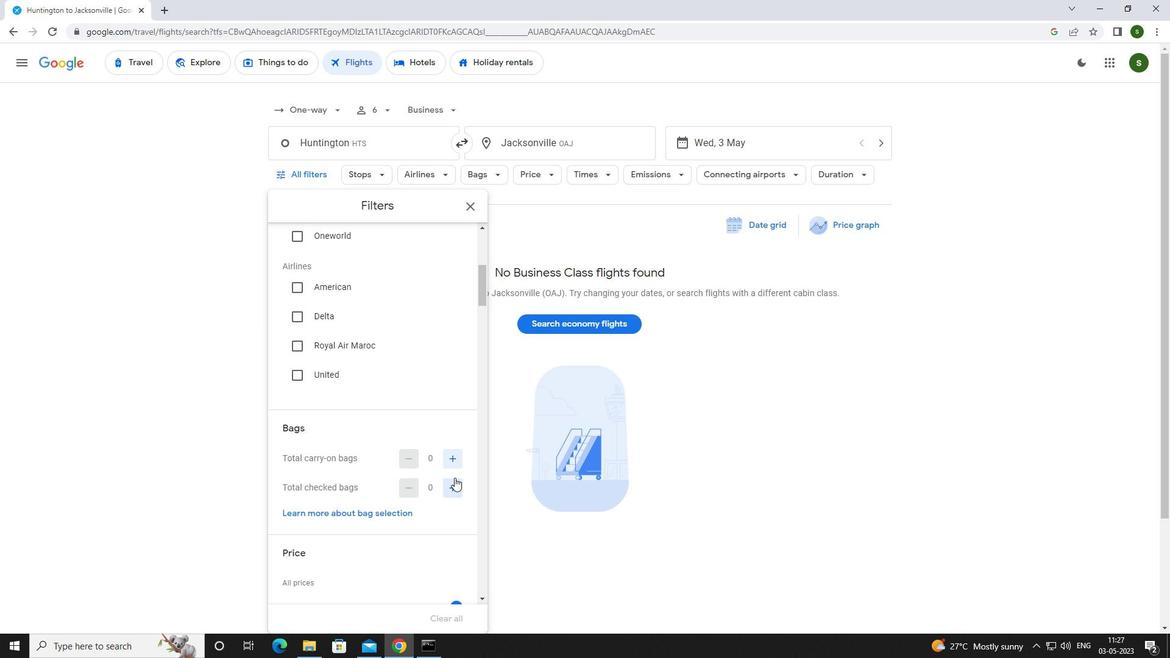 
Action: Mouse scrolled (454, 484) with delta (0, 0)
Screenshot: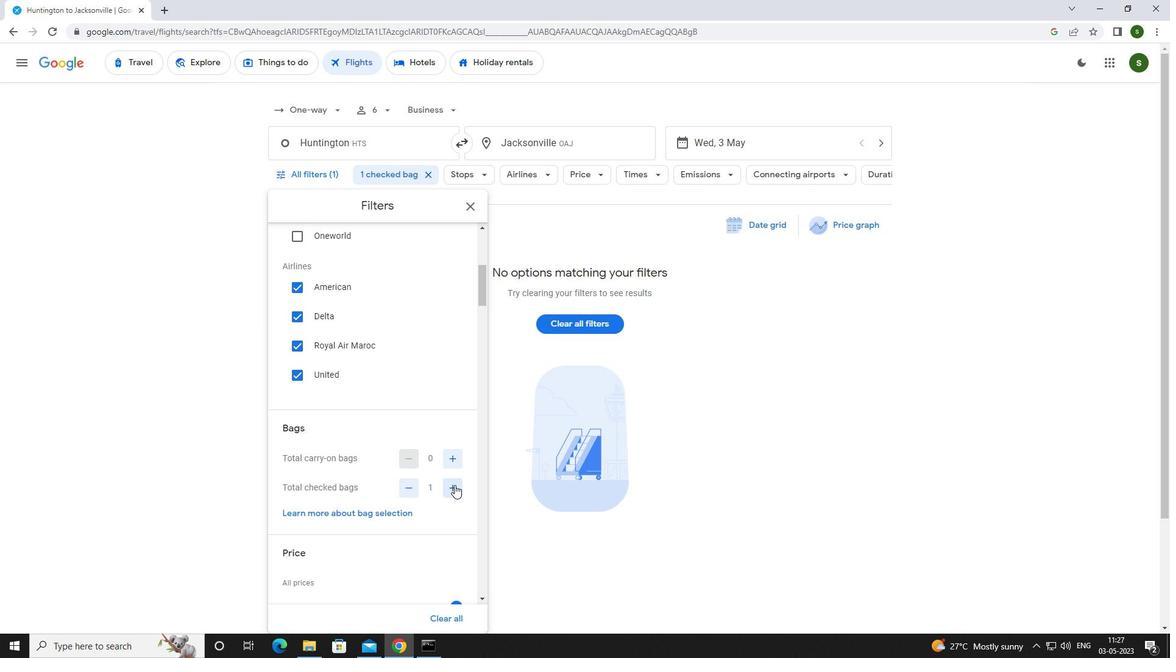 
Action: Mouse scrolled (454, 484) with delta (0, 0)
Screenshot: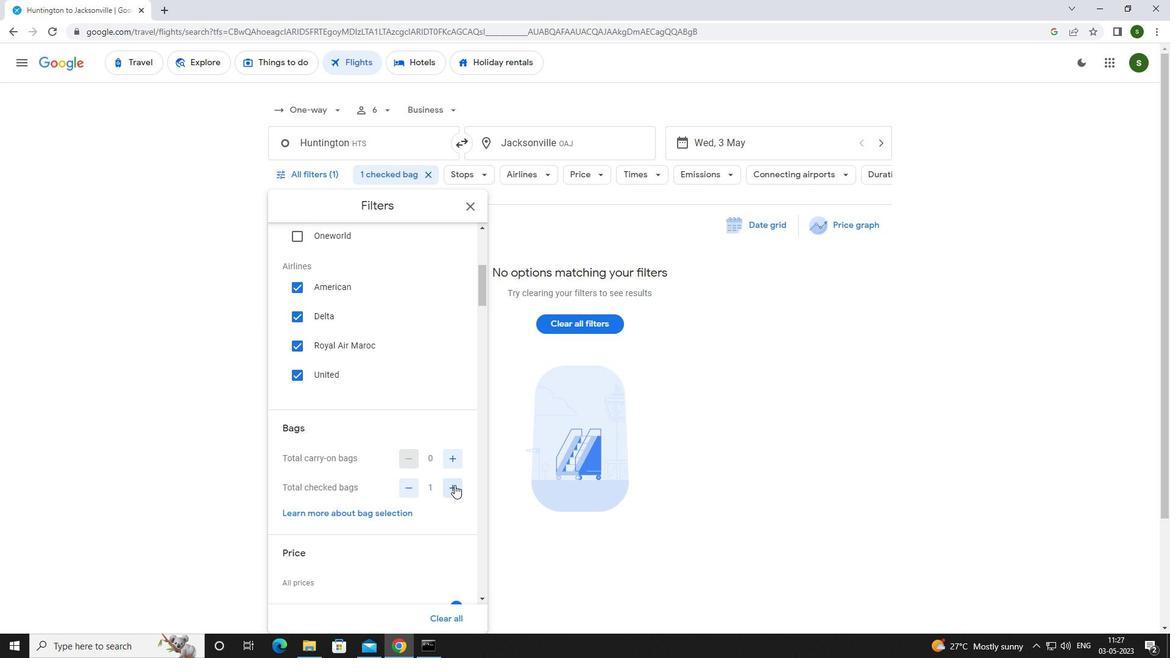 
Action: Mouse pressed left at (454, 485)
Screenshot: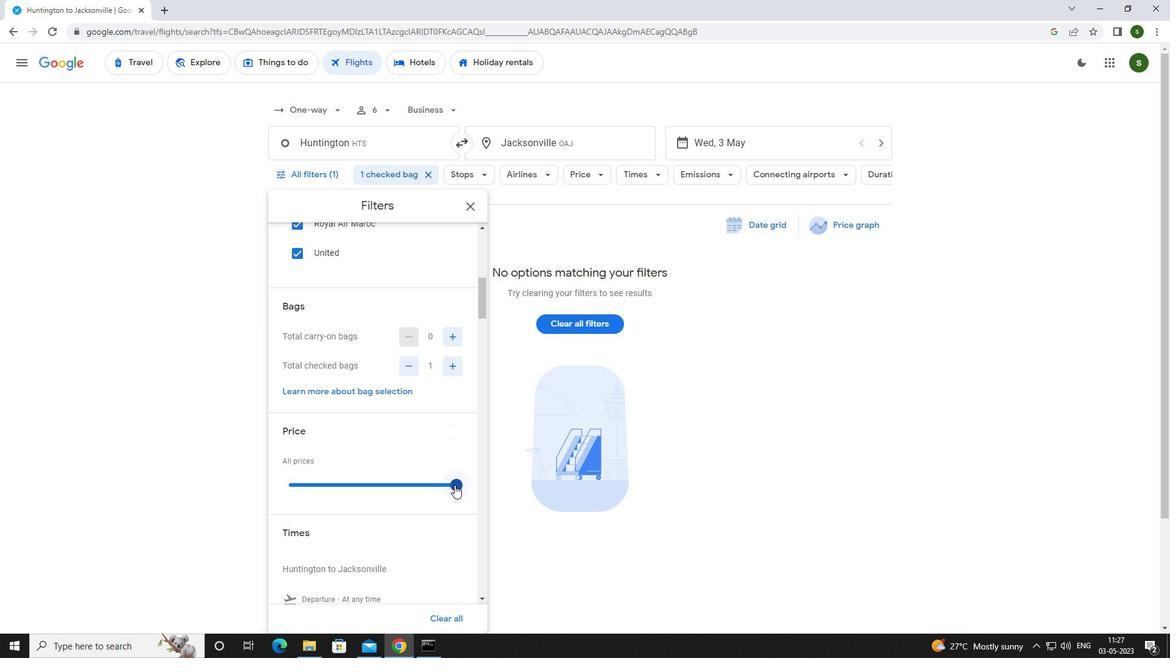 
Action: Mouse scrolled (454, 484) with delta (0, 0)
Screenshot: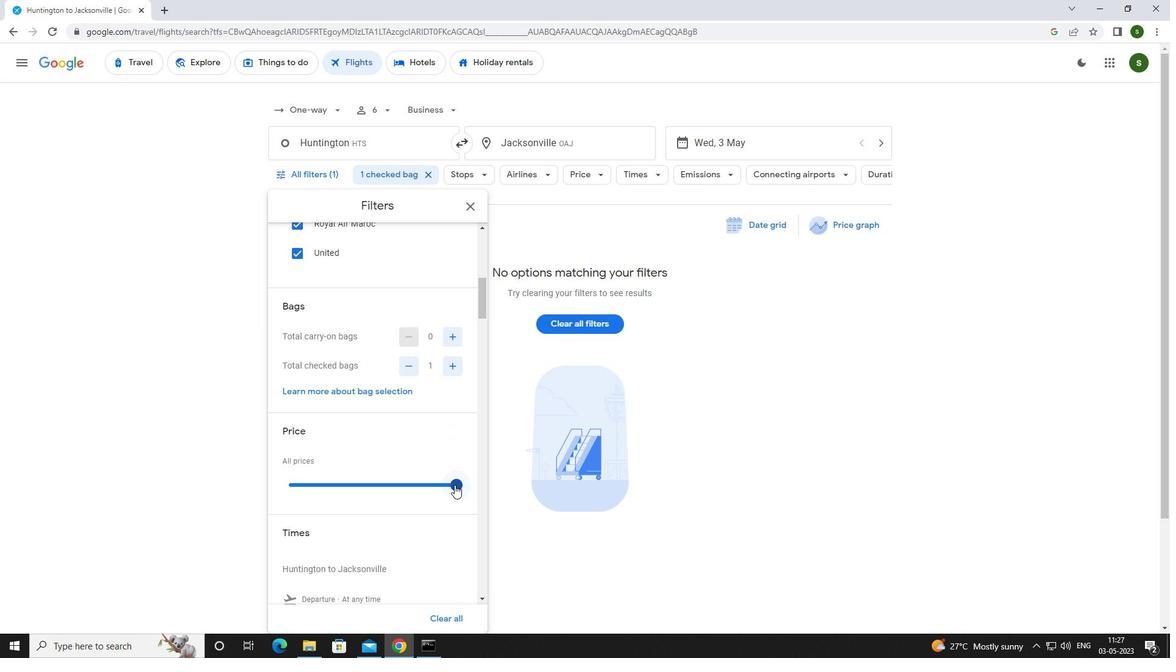 
Action: Mouse scrolled (454, 484) with delta (0, 0)
Screenshot: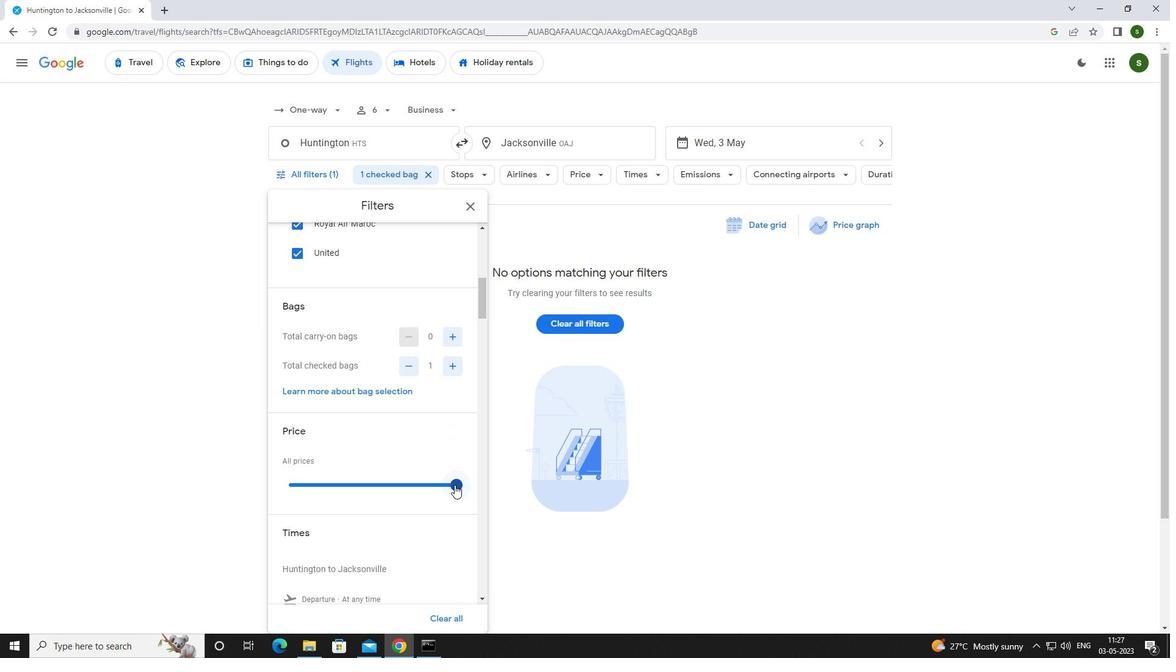 
Action: Mouse moved to (289, 504)
Screenshot: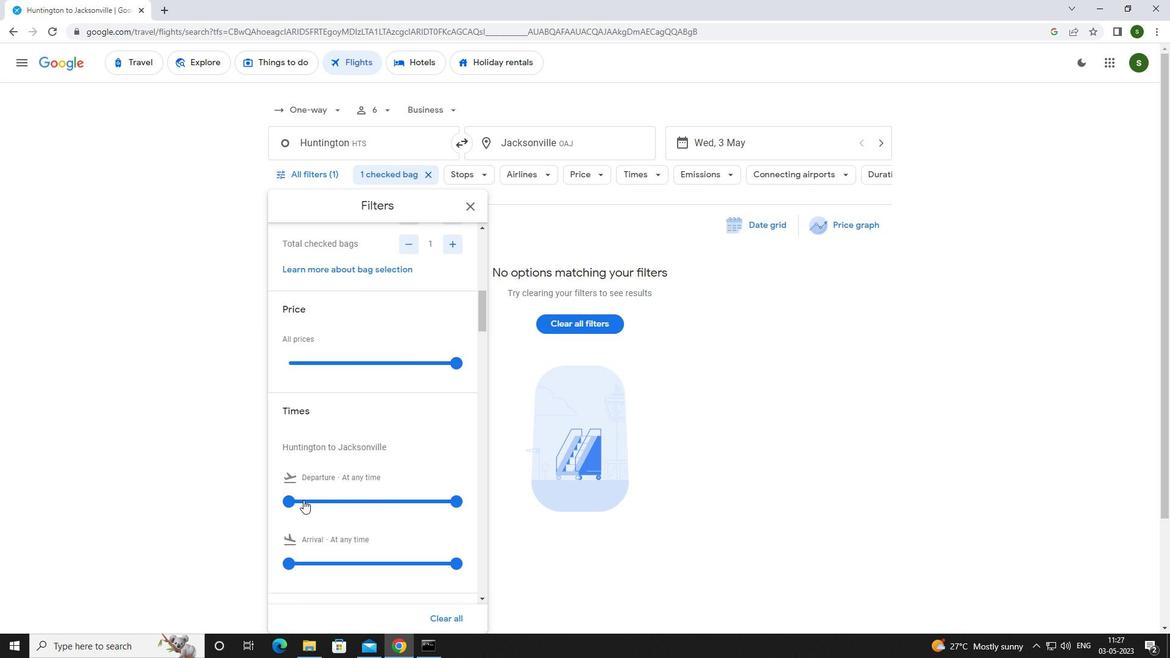 
Action: Mouse pressed left at (289, 504)
Screenshot: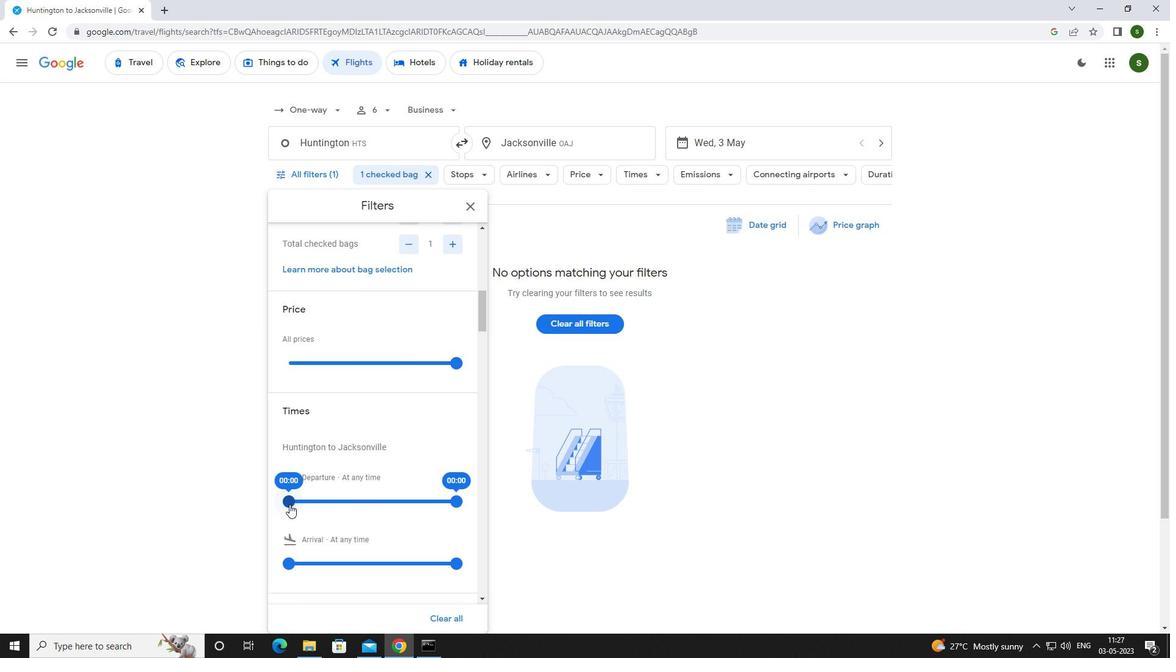 
Action: Mouse moved to (777, 420)
Screenshot: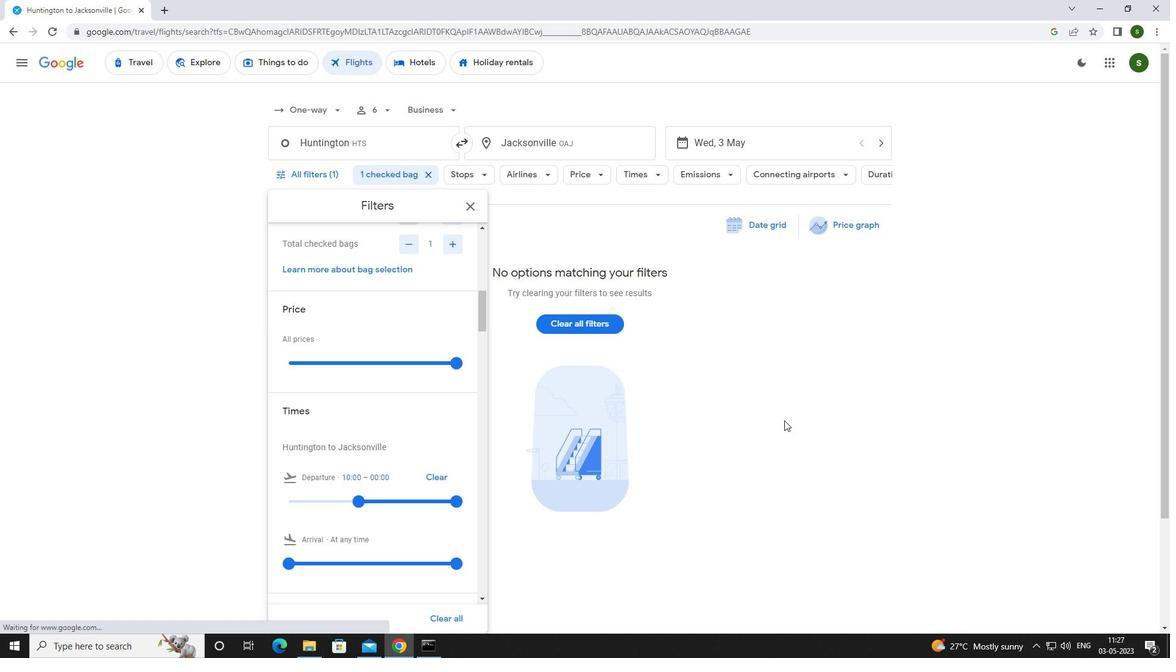 
Action: Mouse pressed left at (777, 420)
Screenshot: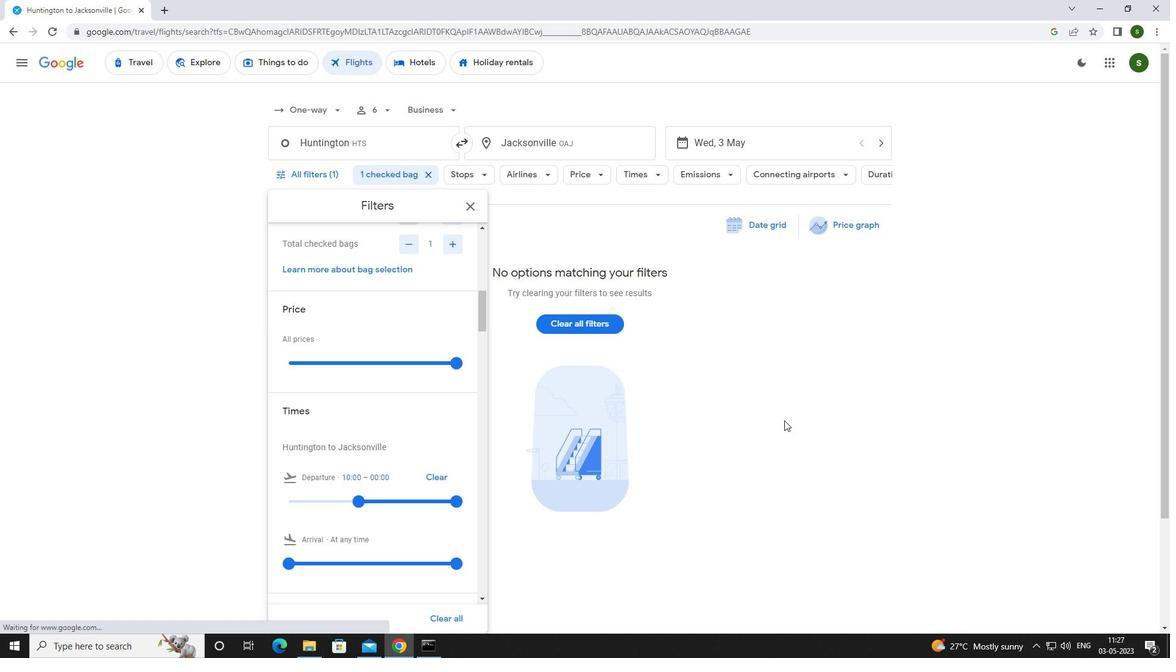
Action: Mouse moved to (784, 417)
Screenshot: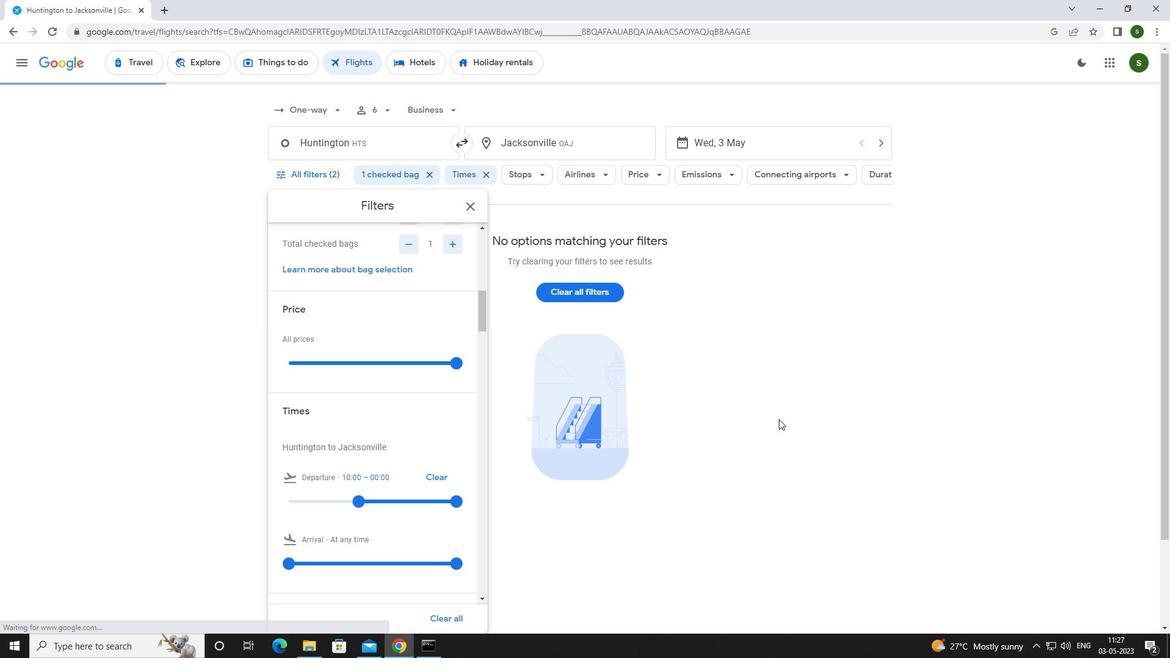 
